 Task: Enable protected branches to prevent force pushes.
Action: Mouse moved to (522, 185)
Screenshot: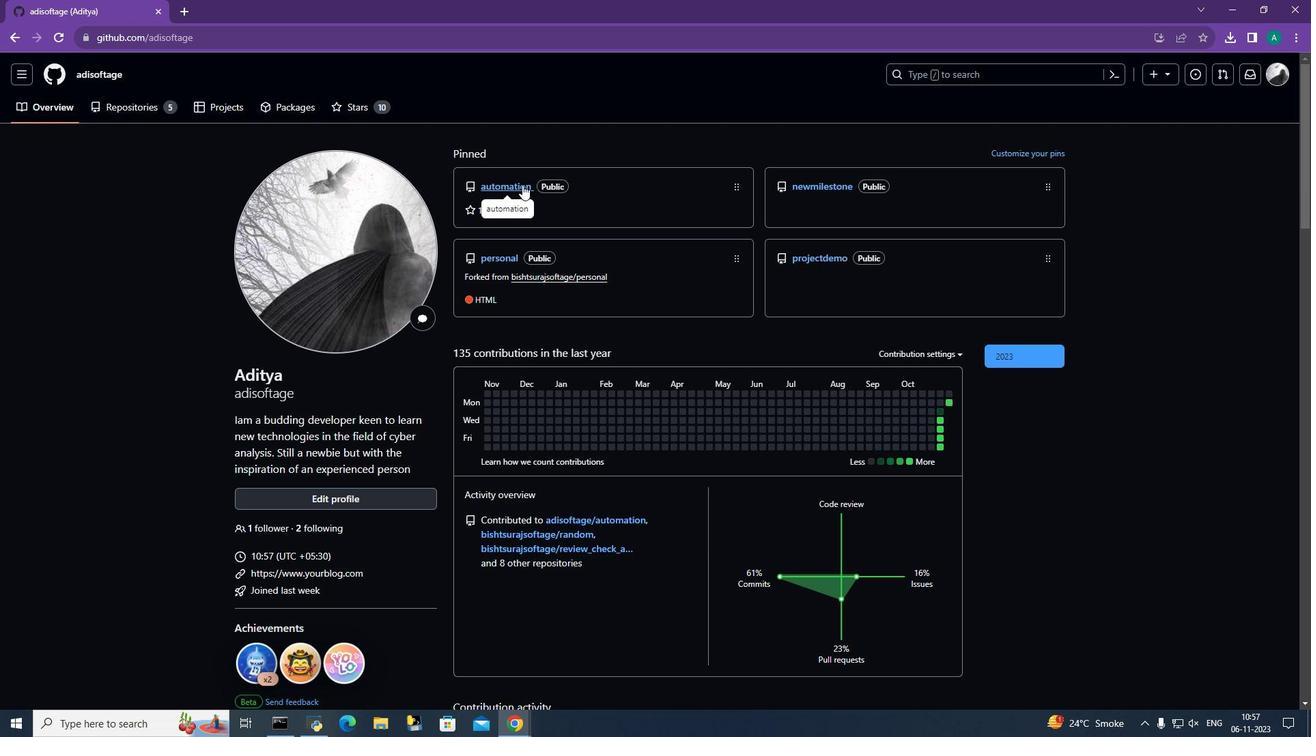 
Action: Mouse pressed left at (522, 185)
Screenshot: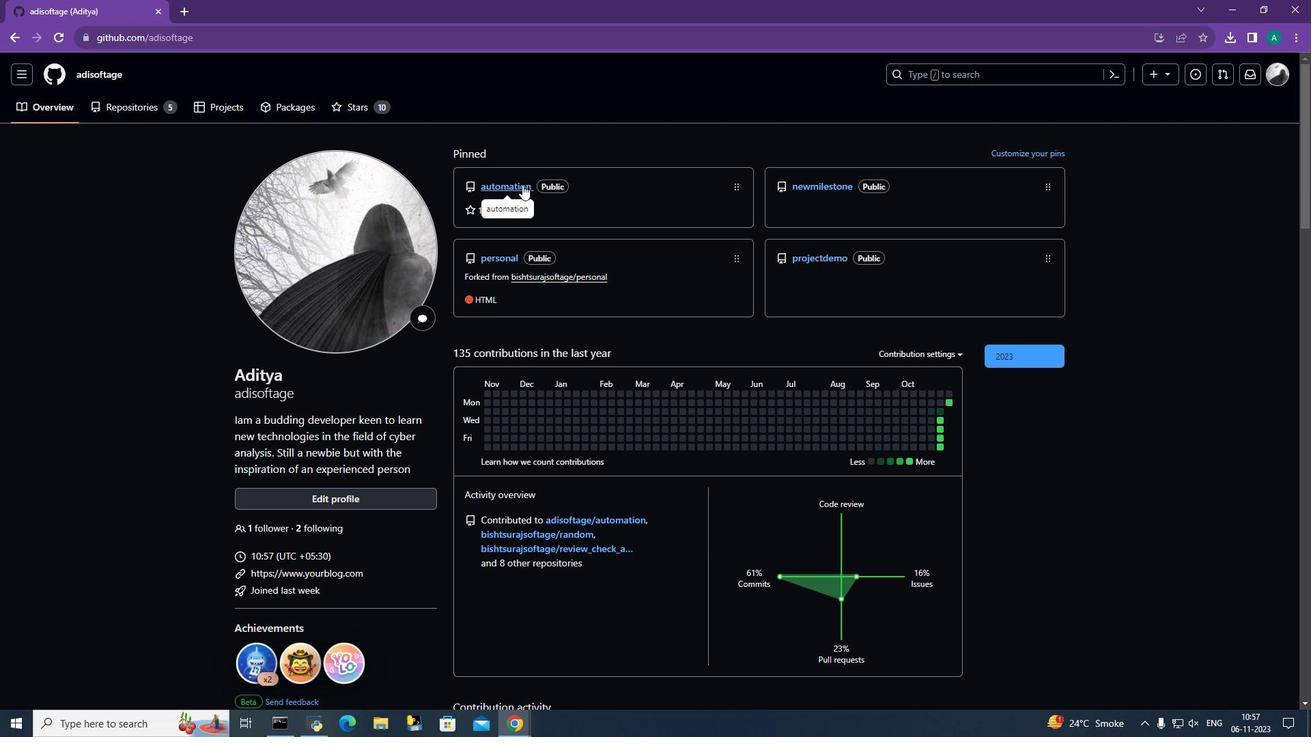 
Action: Mouse moved to (653, 116)
Screenshot: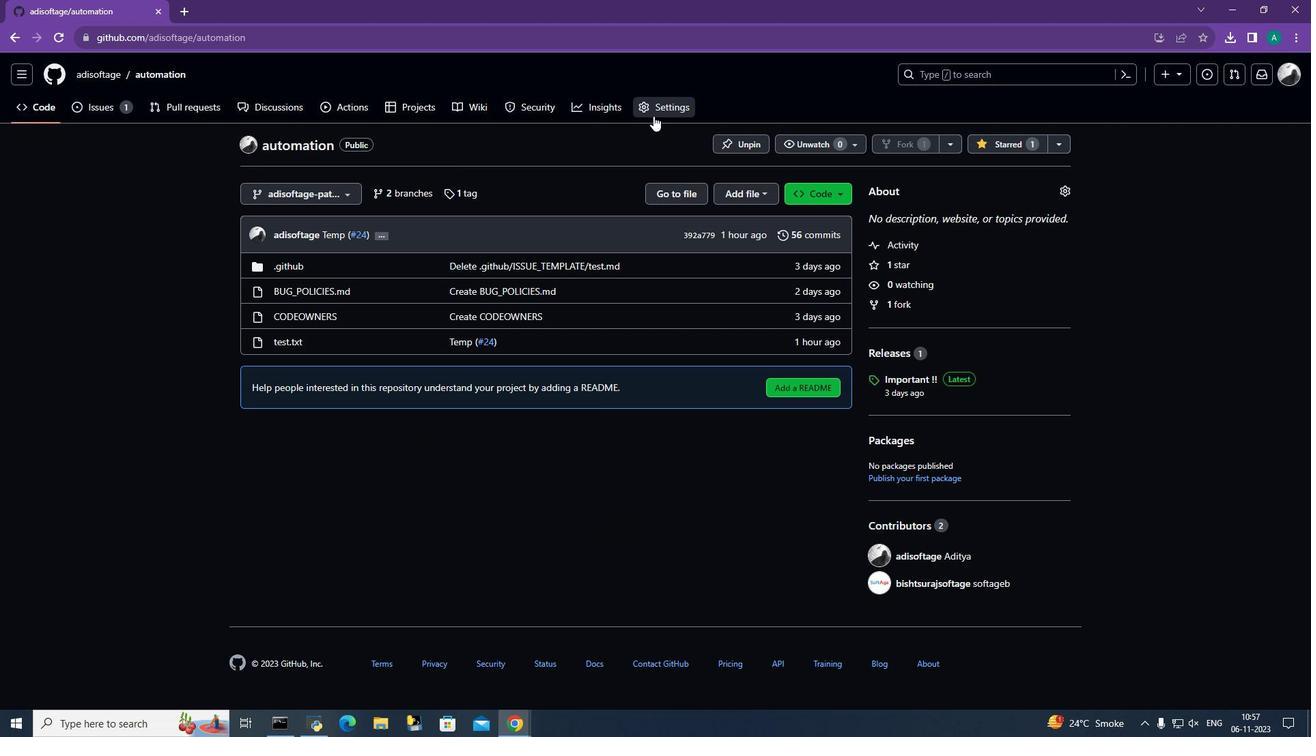 
Action: Mouse pressed left at (653, 116)
Screenshot: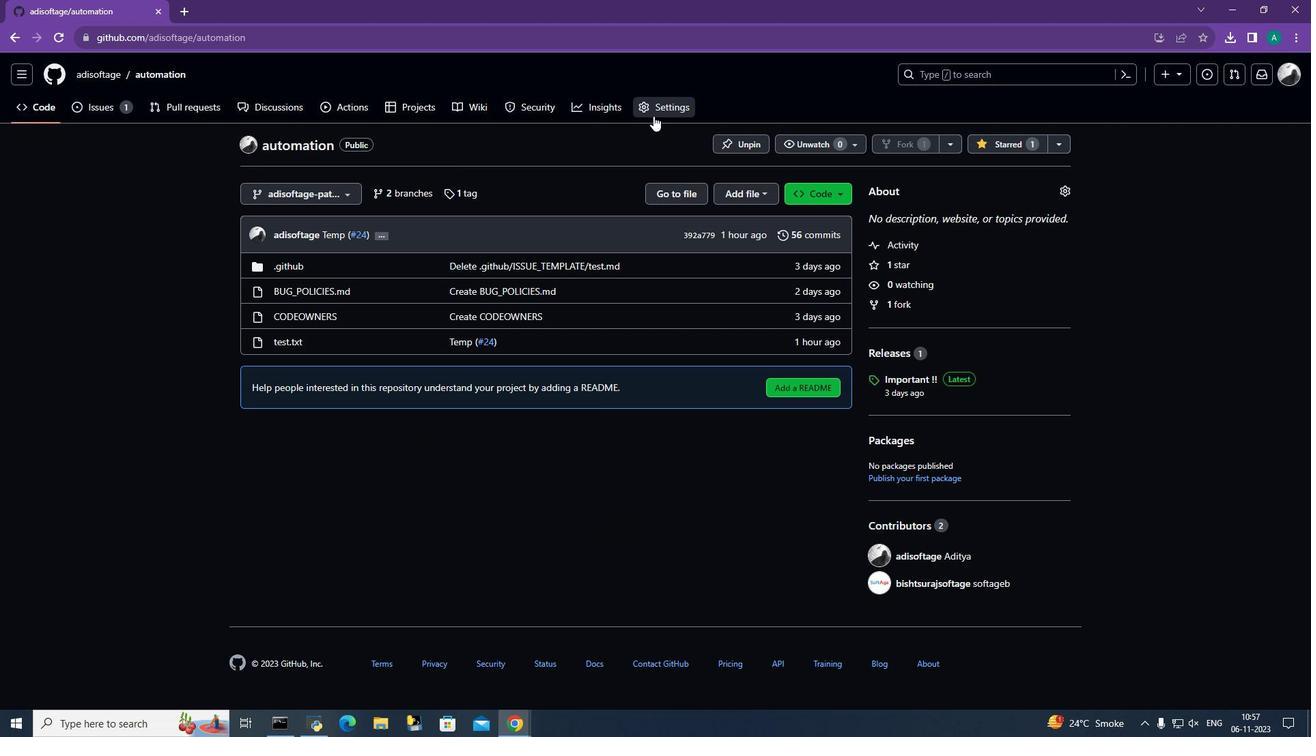 
Action: Mouse moved to (344, 277)
Screenshot: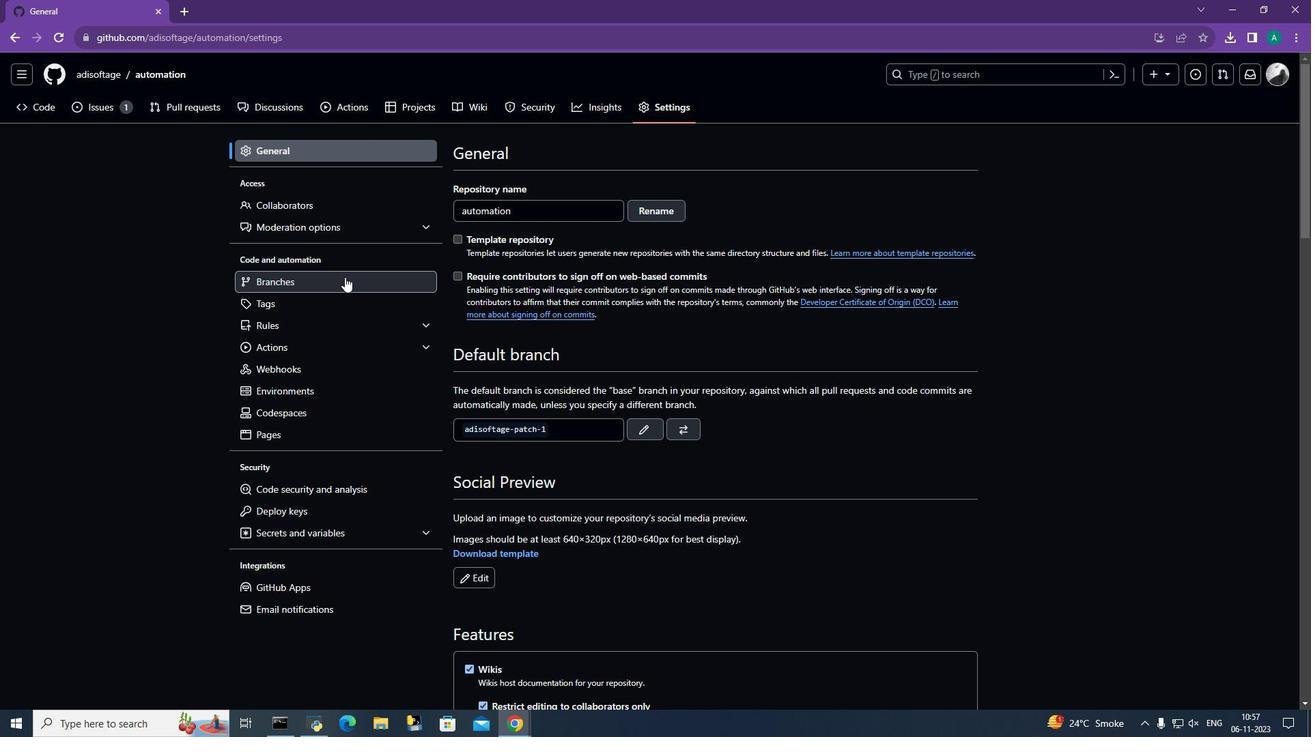 
Action: Mouse pressed left at (344, 277)
Screenshot: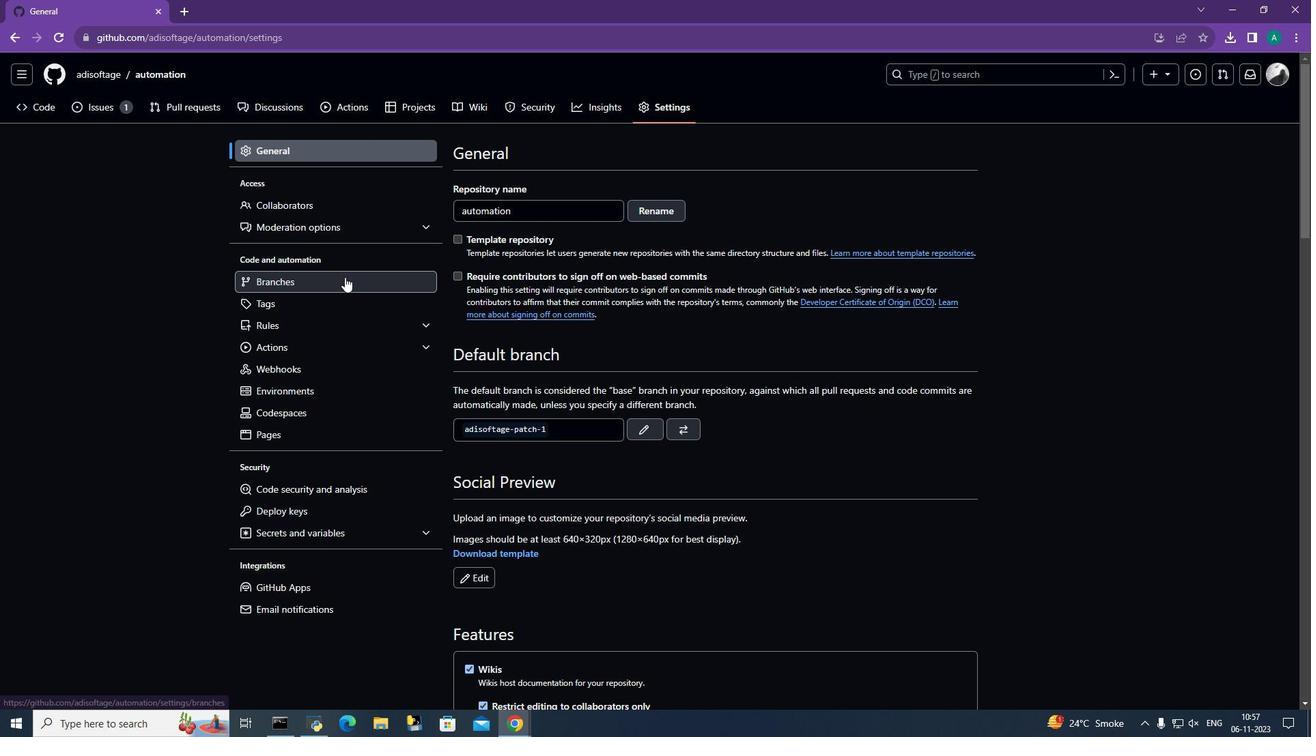 
Action: Mouse moved to (911, 202)
Screenshot: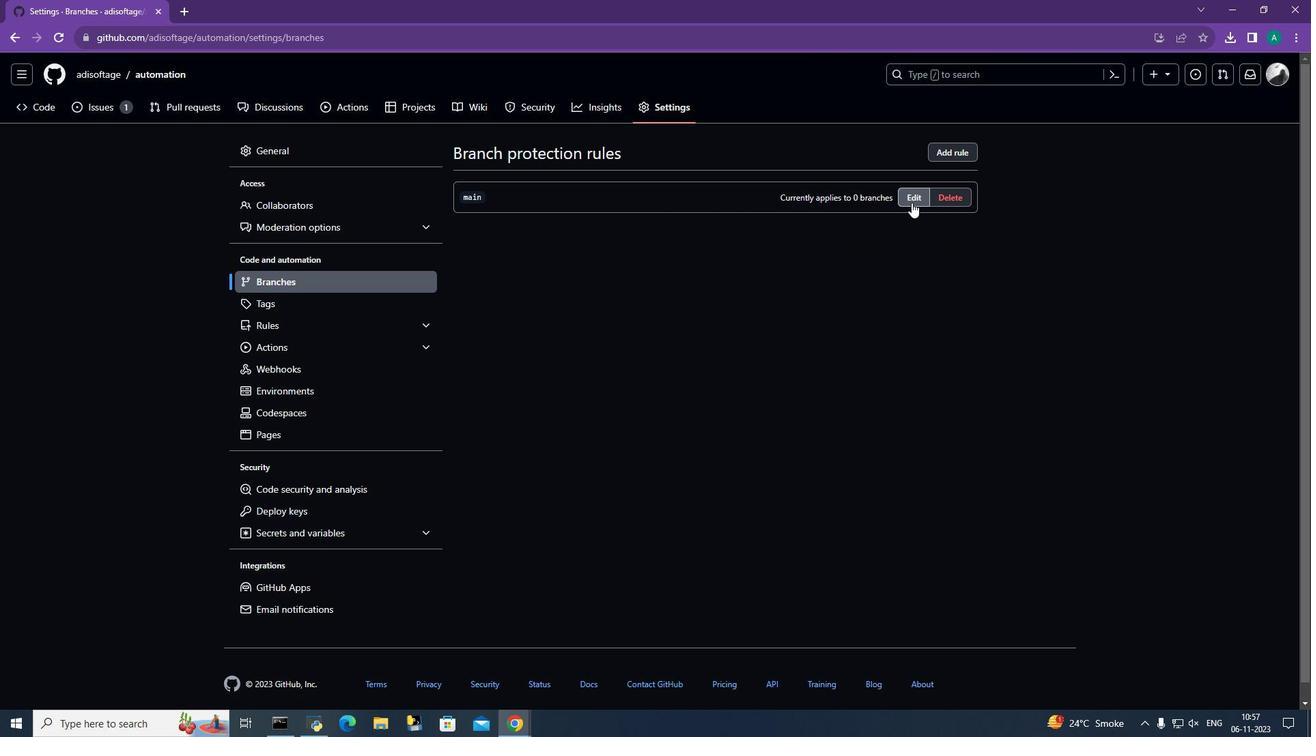 
Action: Mouse pressed left at (911, 202)
Screenshot: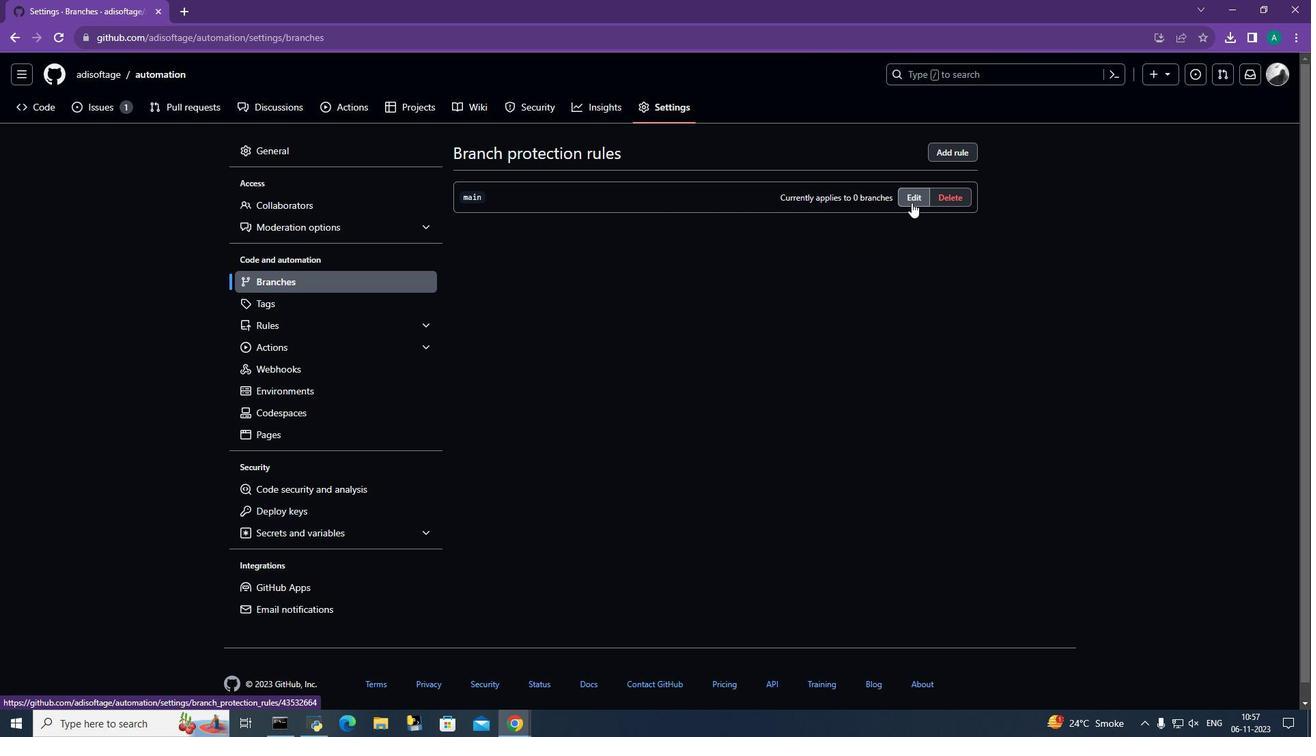 
Action: Mouse moved to (478, 378)
Screenshot: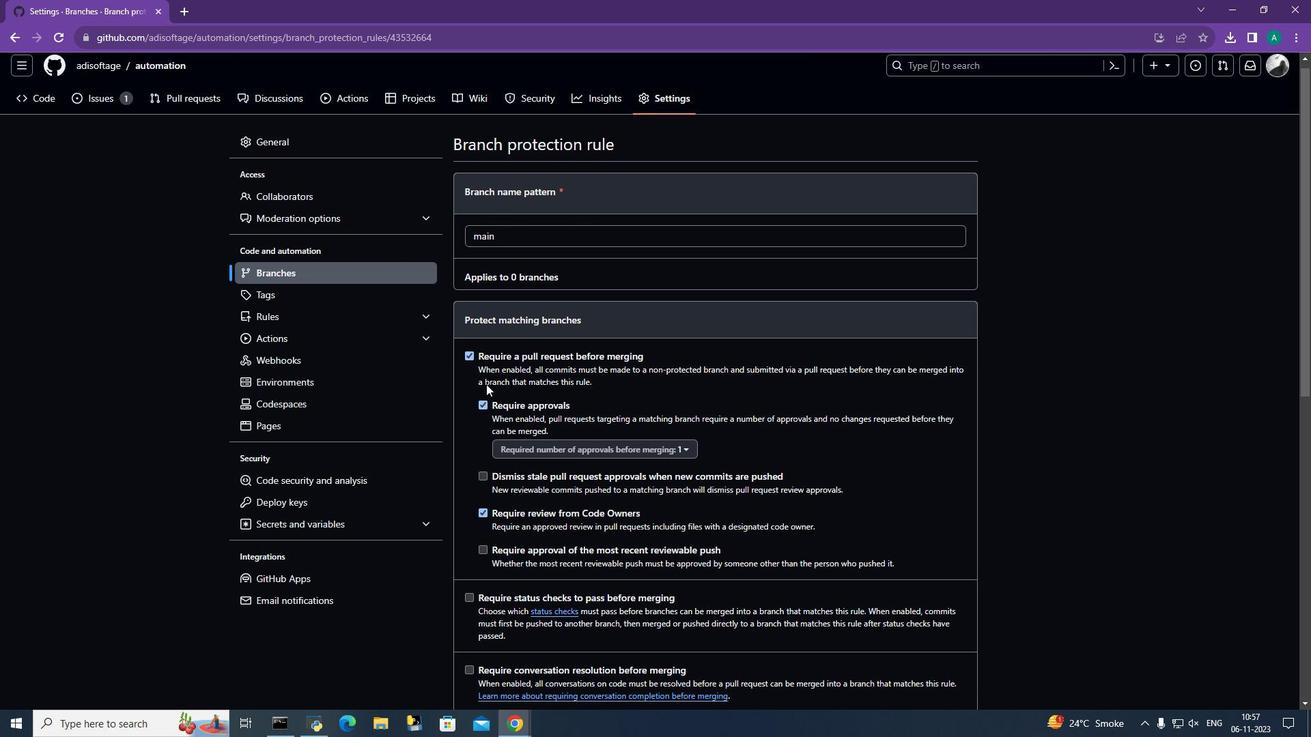 
Action: Mouse scrolled (478, 377) with delta (0, 0)
Screenshot: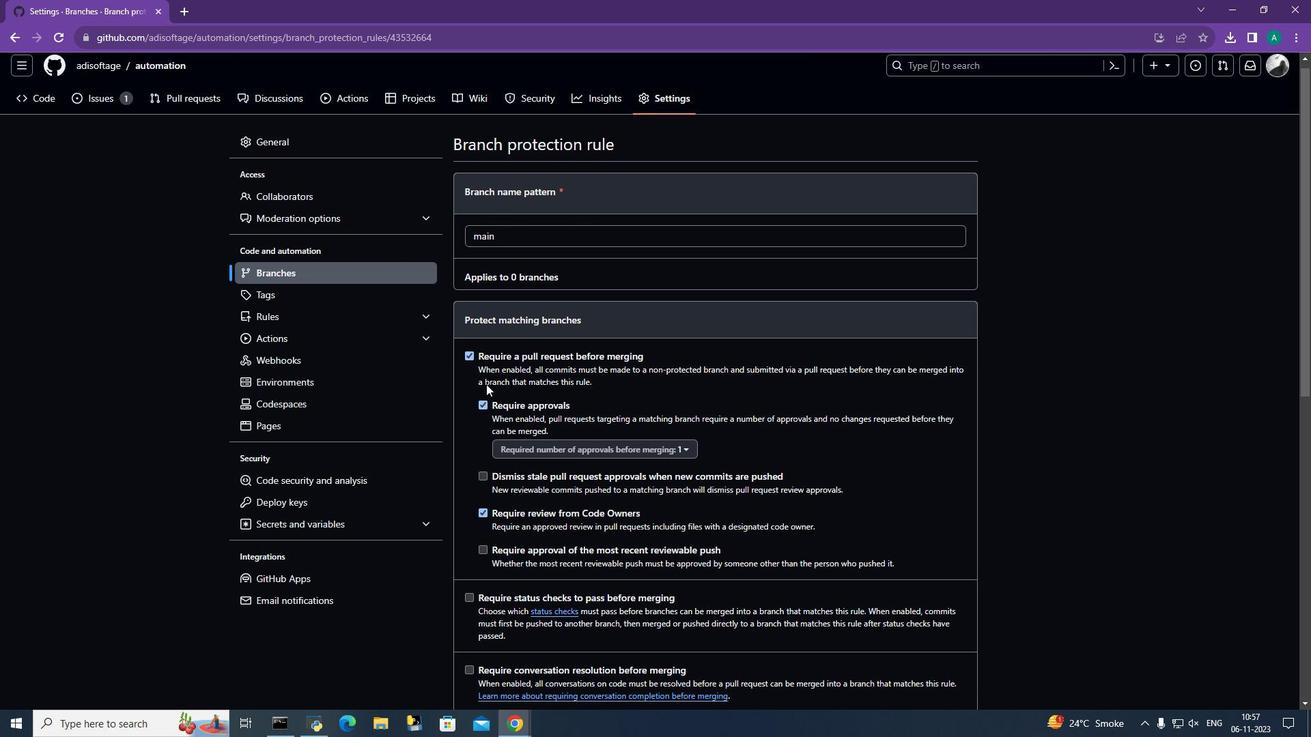 
Action: Mouse moved to (486, 384)
Screenshot: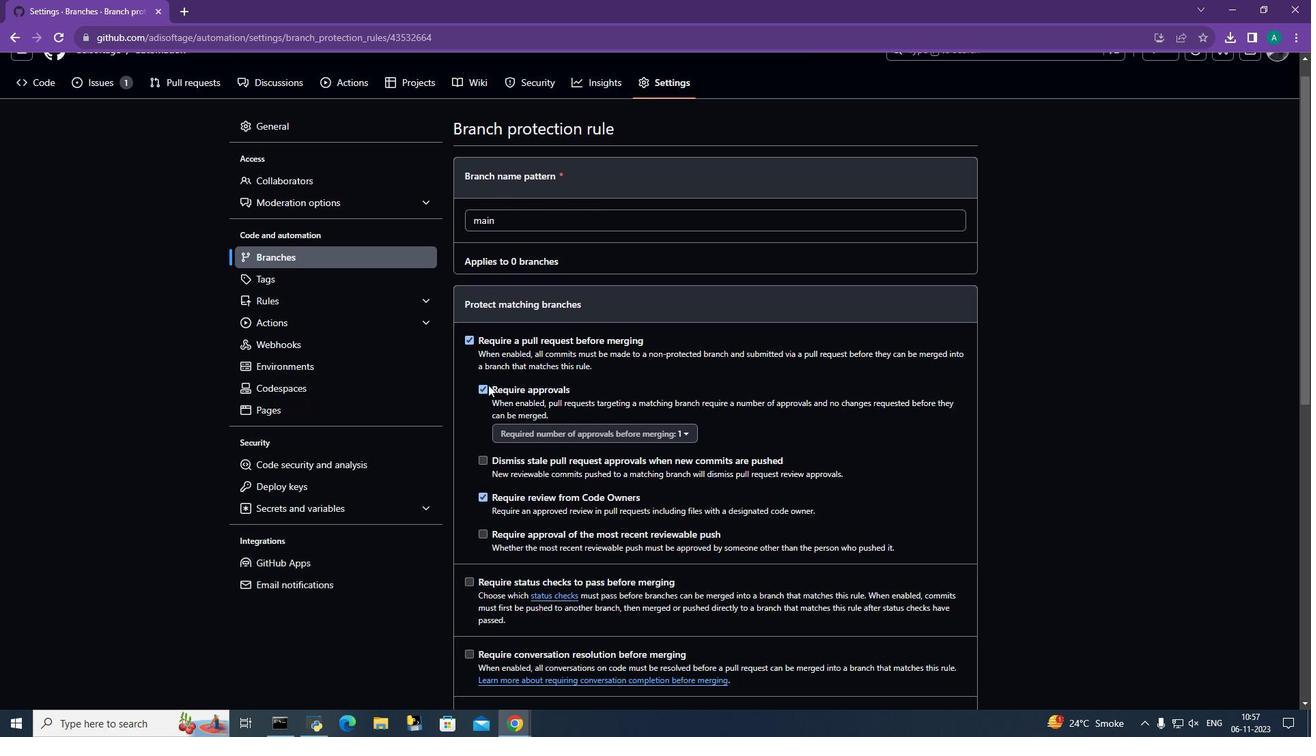
Action: Mouse scrolled (486, 383) with delta (0, 0)
Screenshot: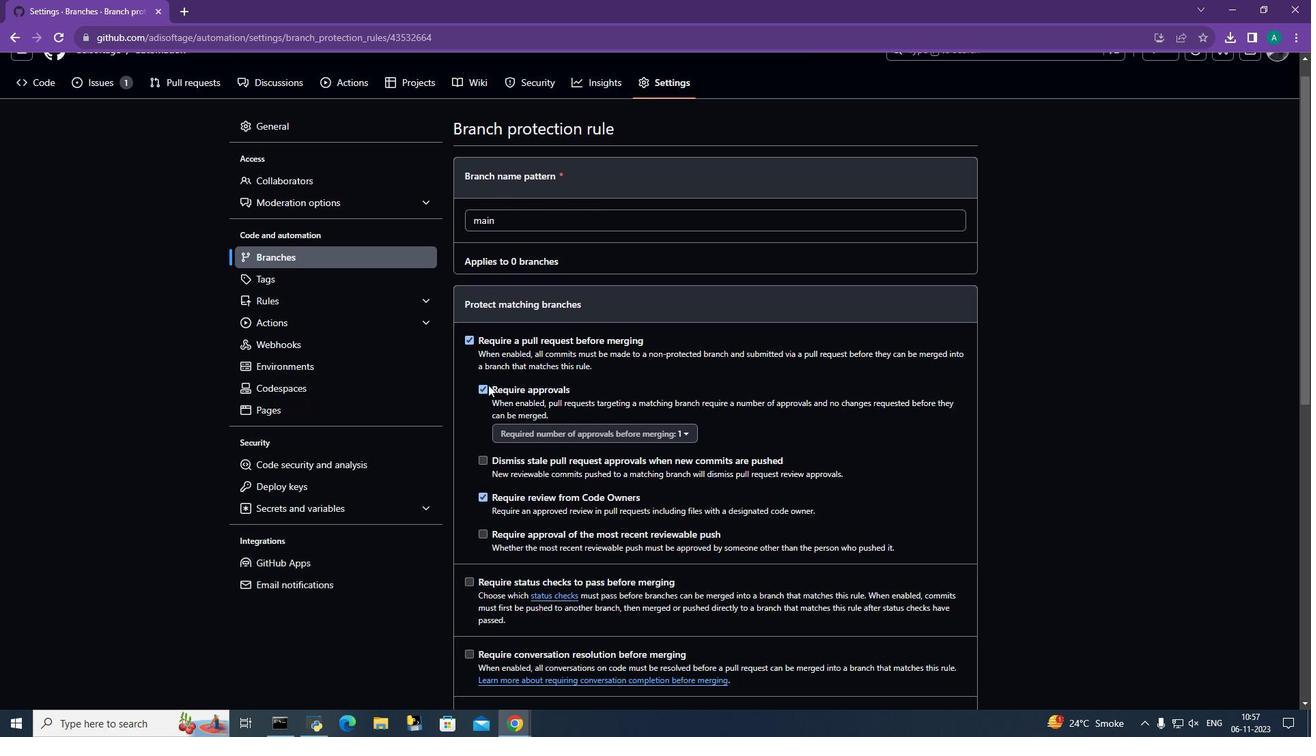 
Action: Mouse moved to (484, 411)
Screenshot: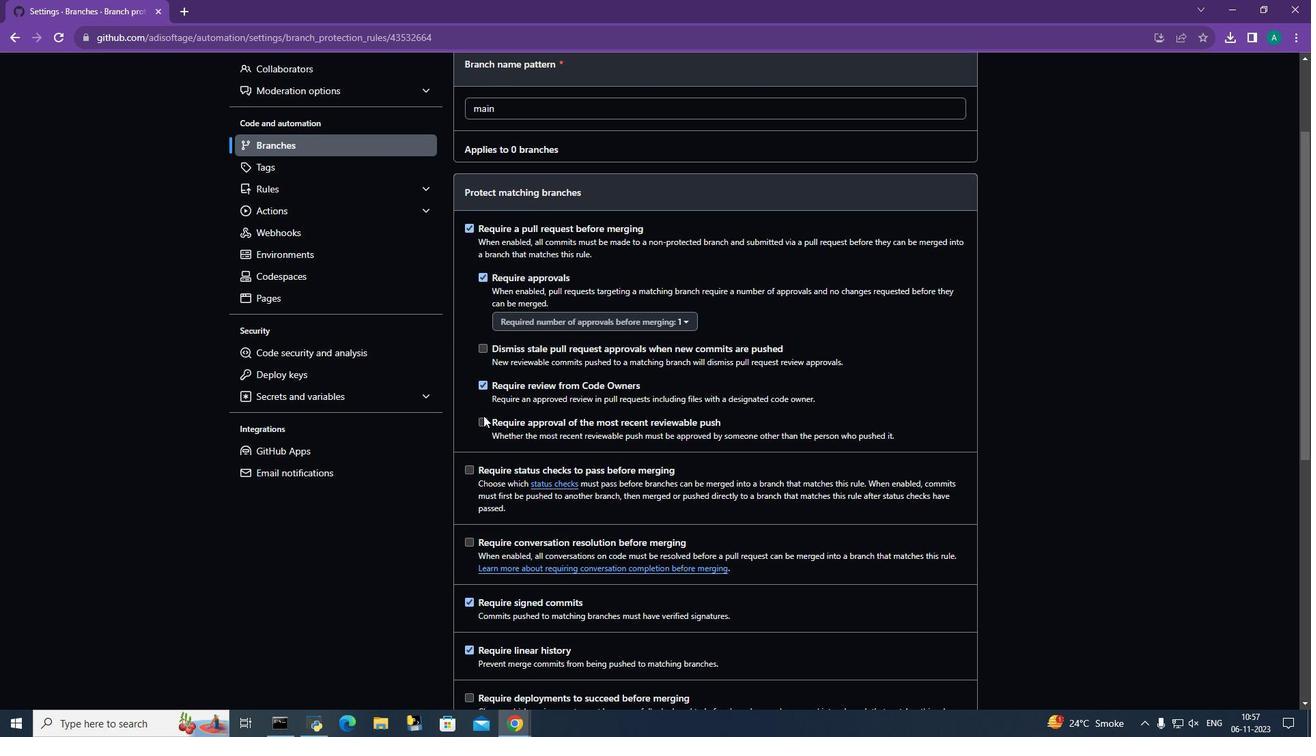 
Action: Mouse scrolled (484, 410) with delta (0, 0)
Screenshot: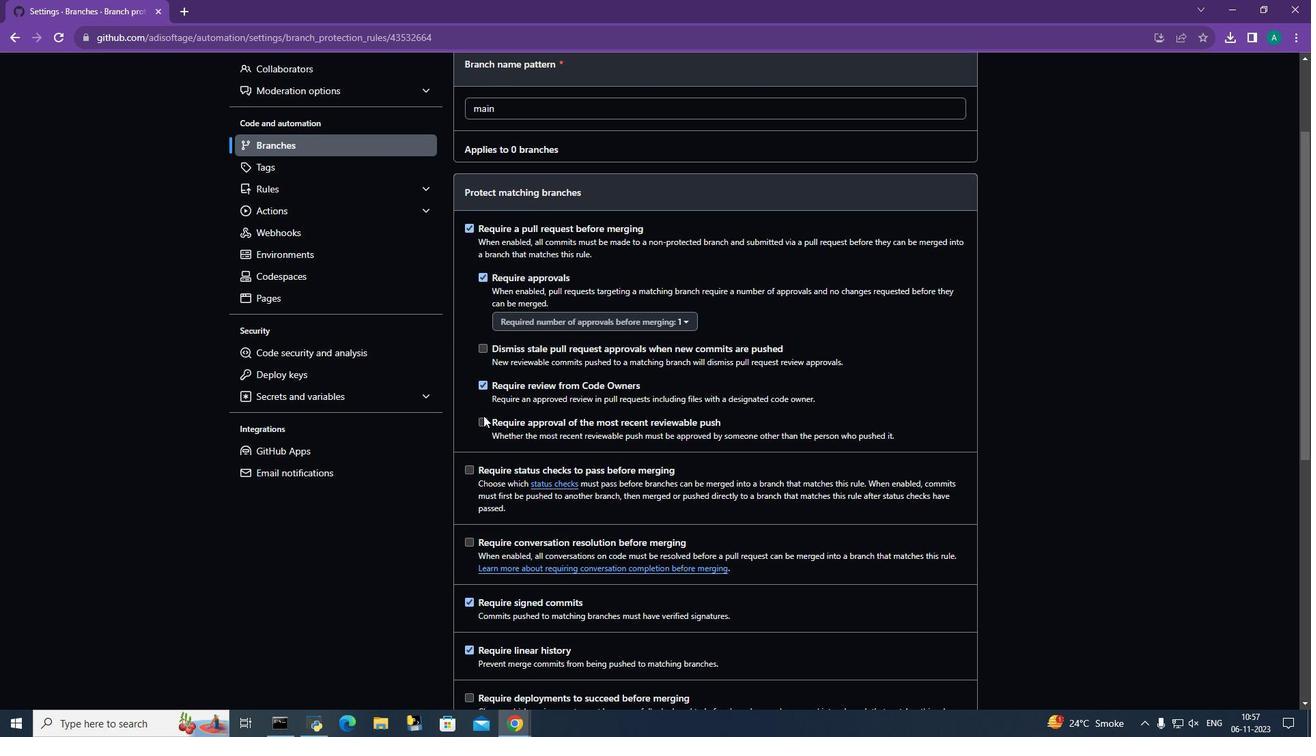 
Action: Mouse moved to (469, 575)
Screenshot: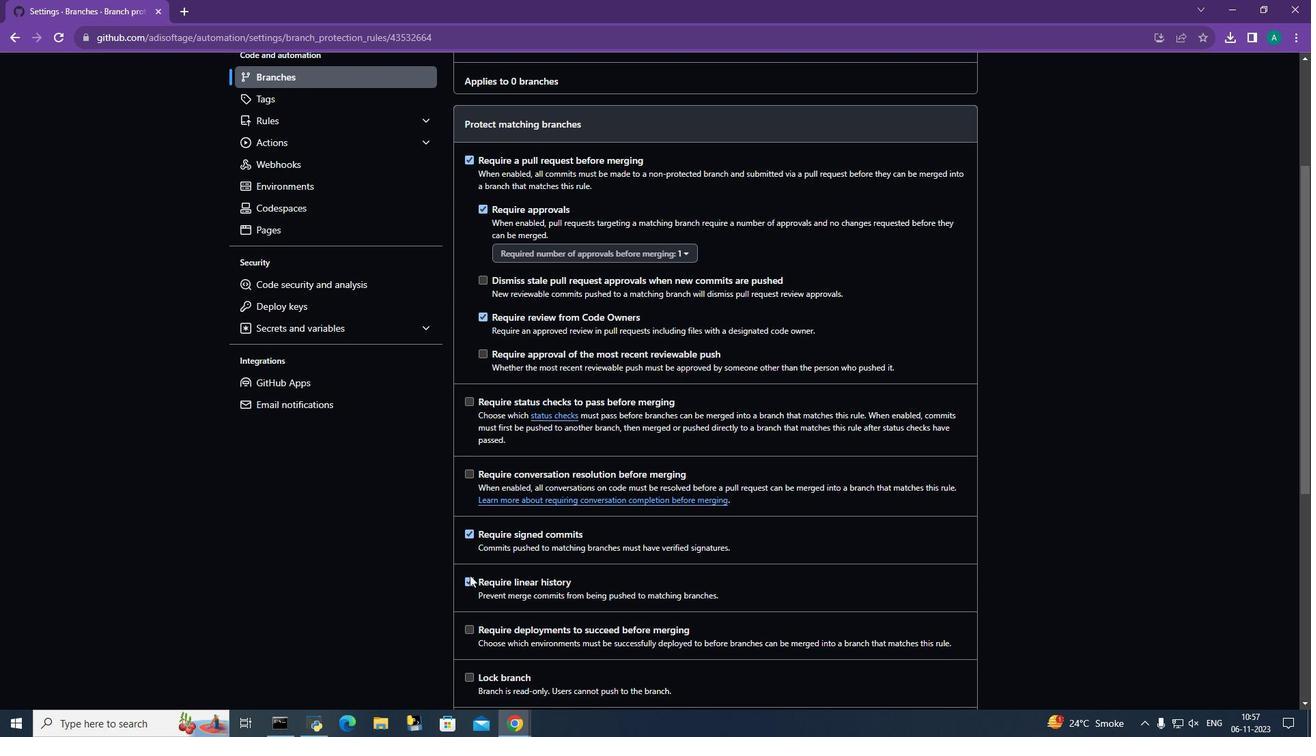 
Action: Mouse pressed left at (469, 575)
Screenshot: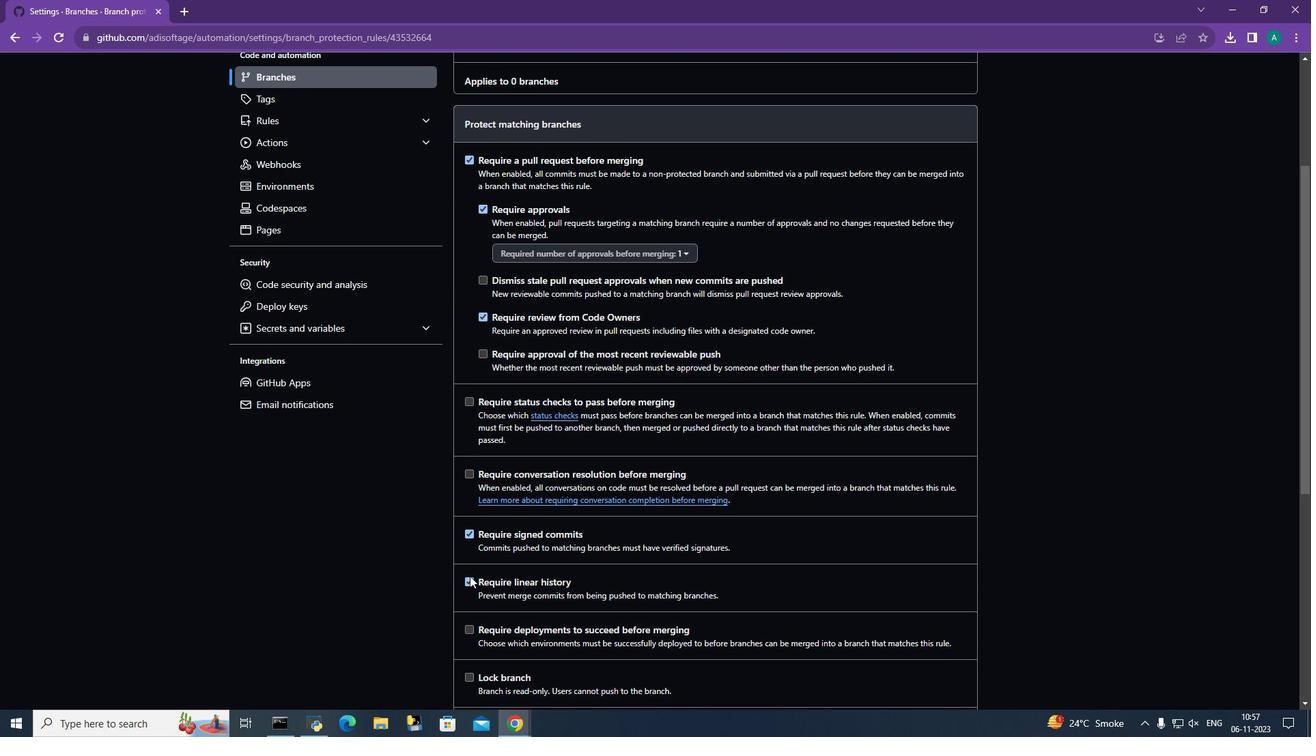 
Action: Mouse moved to (469, 581)
Screenshot: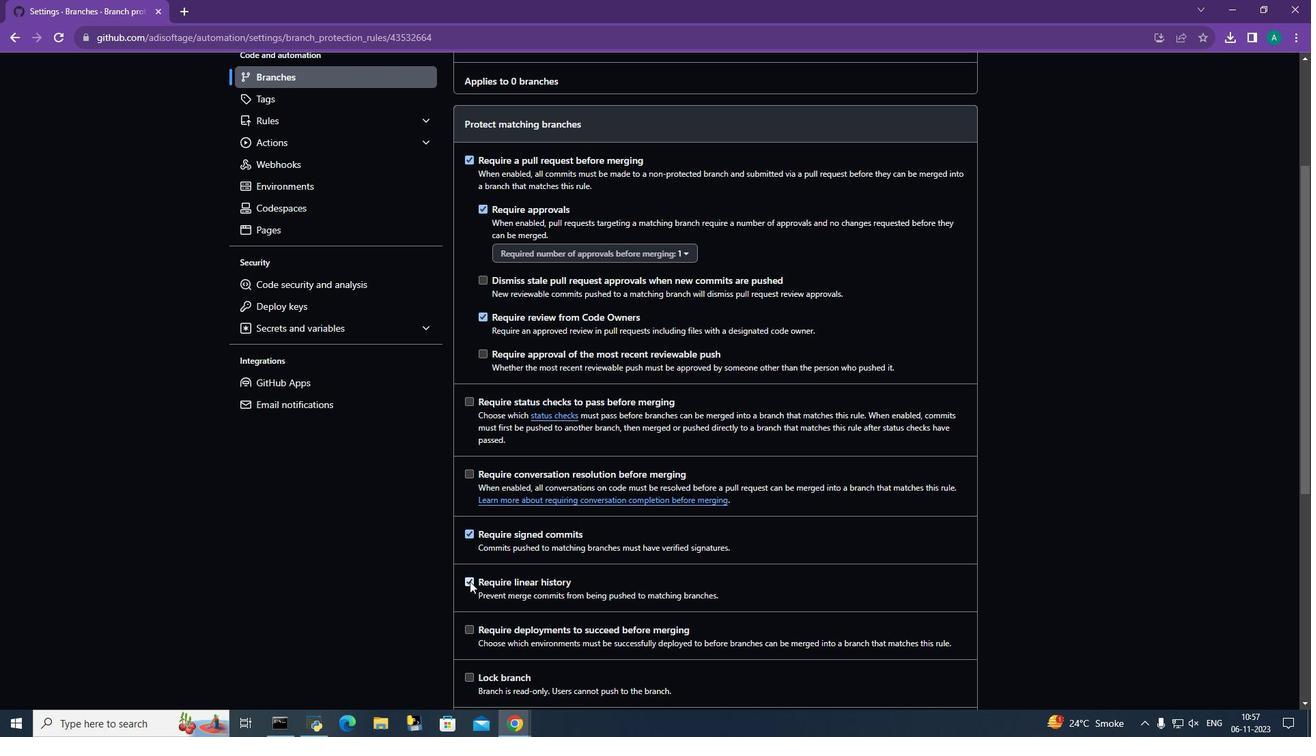 
Action: Mouse pressed left at (469, 581)
Screenshot: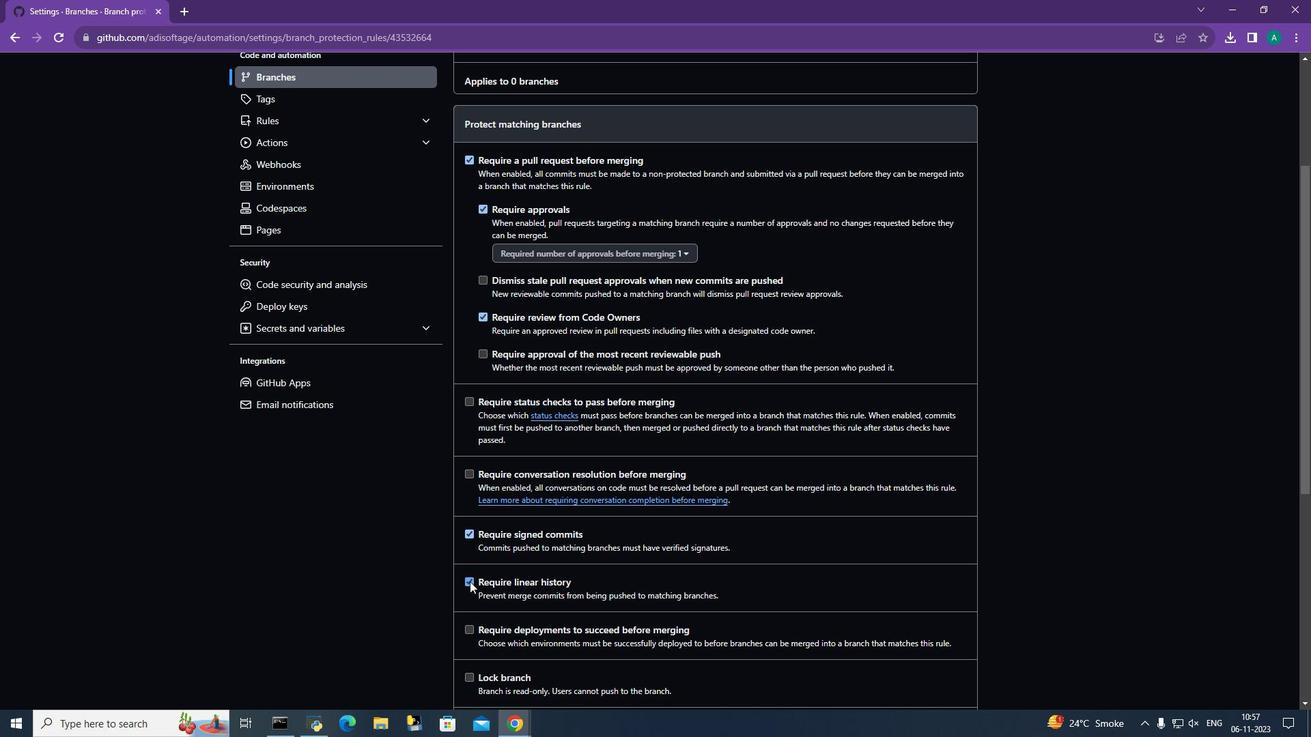 
Action: Mouse pressed left at (469, 581)
Screenshot: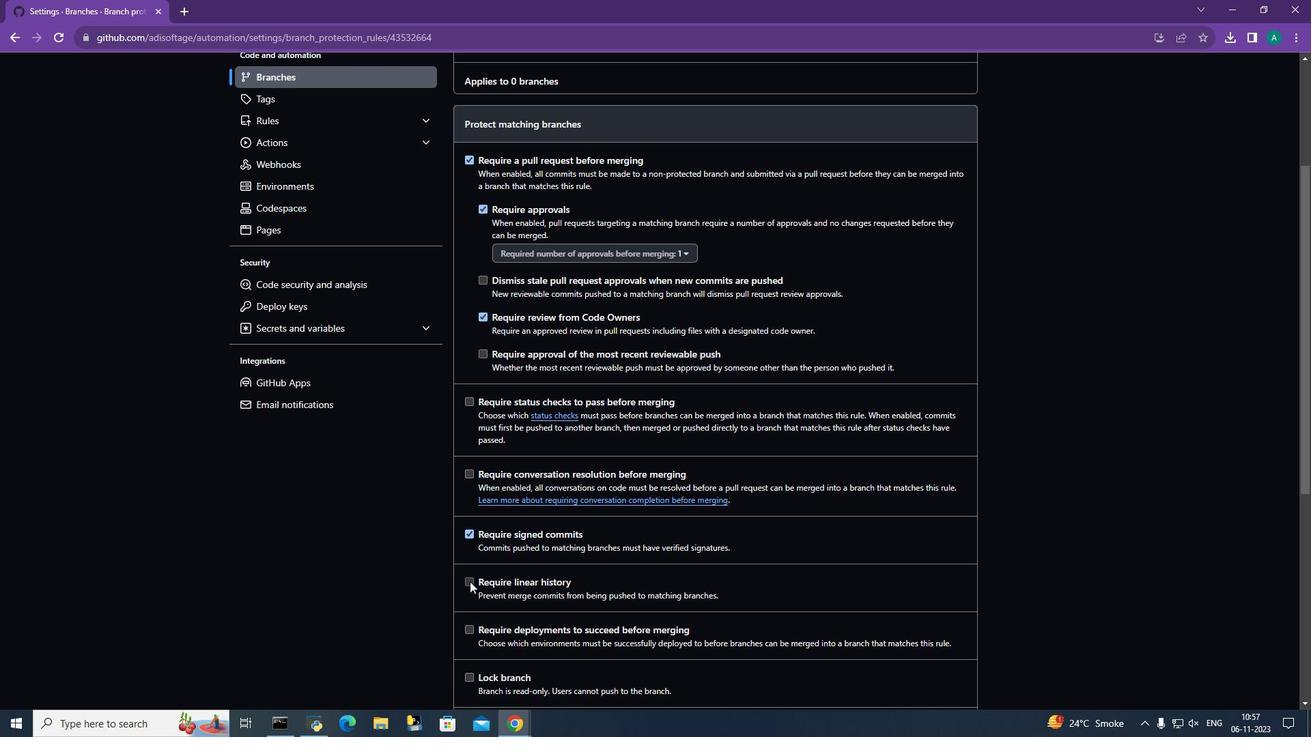 
Action: Mouse moved to (488, 581)
Screenshot: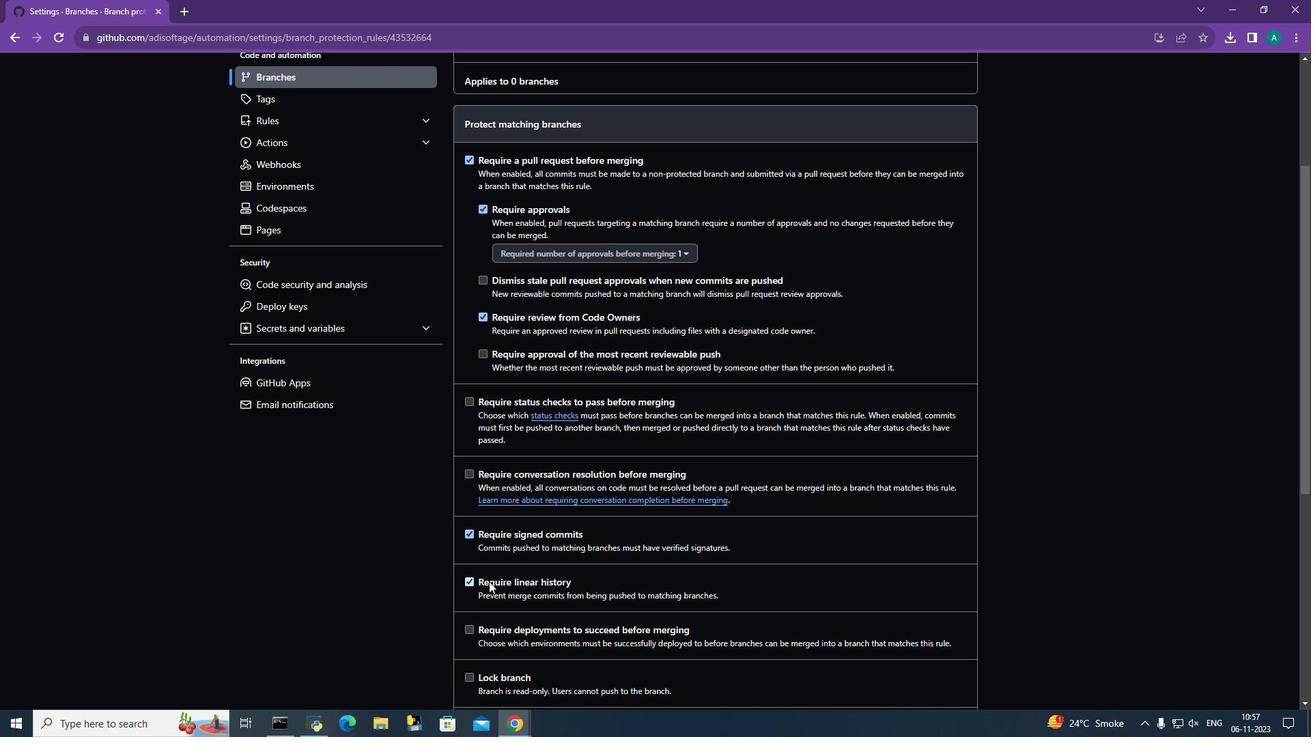 
Action: Mouse scrolled (488, 581) with delta (0, 0)
Screenshot: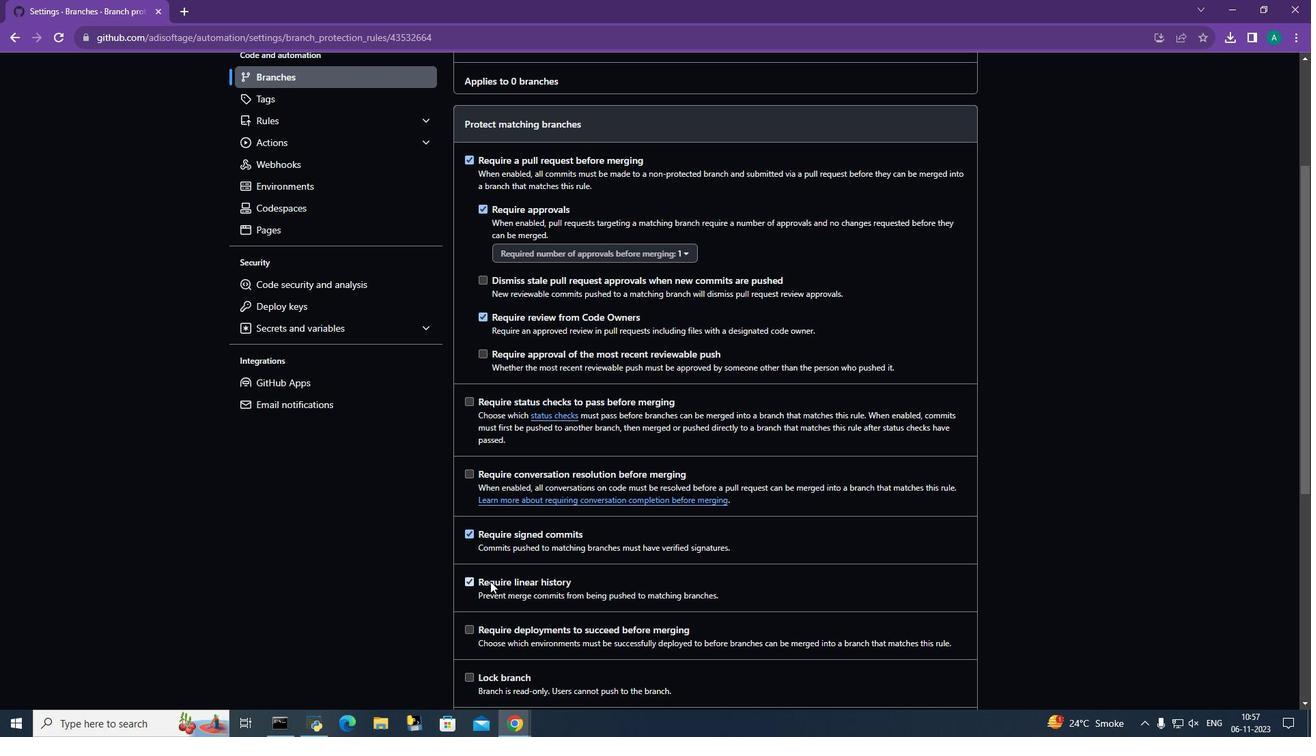 
Action: Mouse moved to (491, 581)
Screenshot: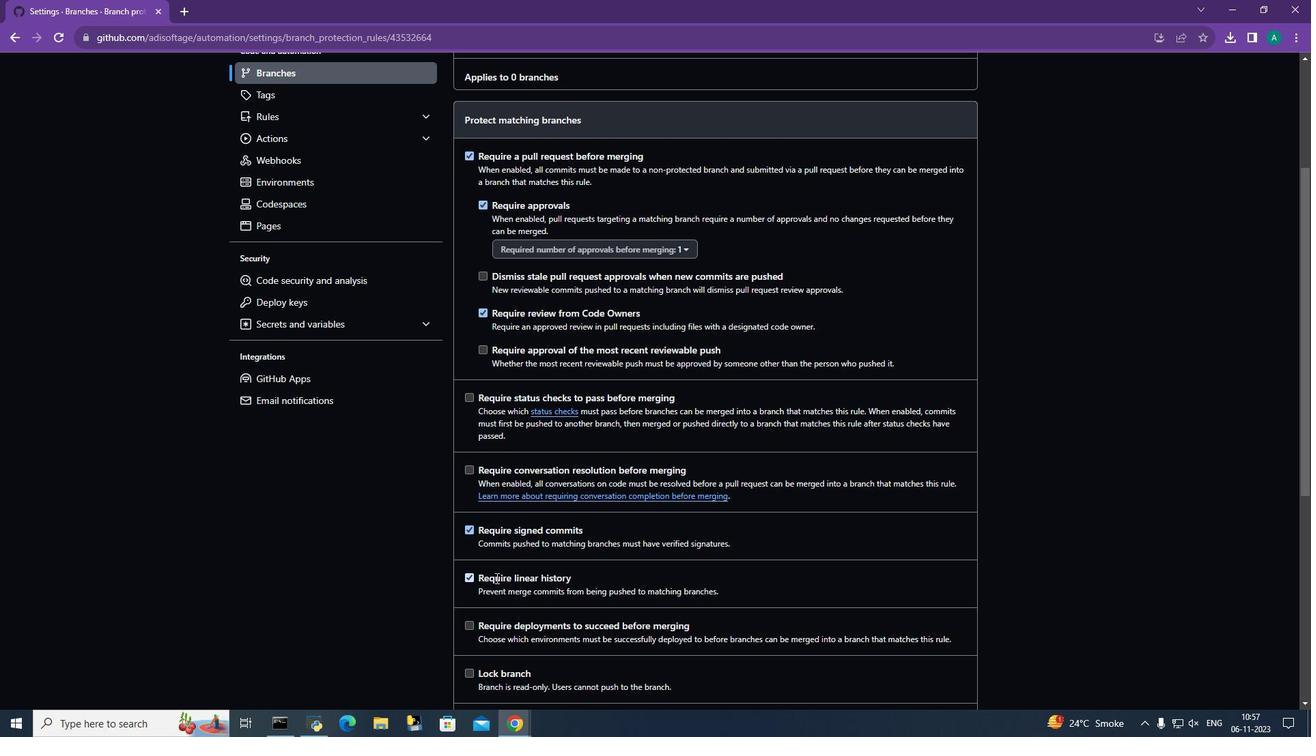 
Action: Mouse scrolled (491, 580) with delta (0, 0)
Screenshot: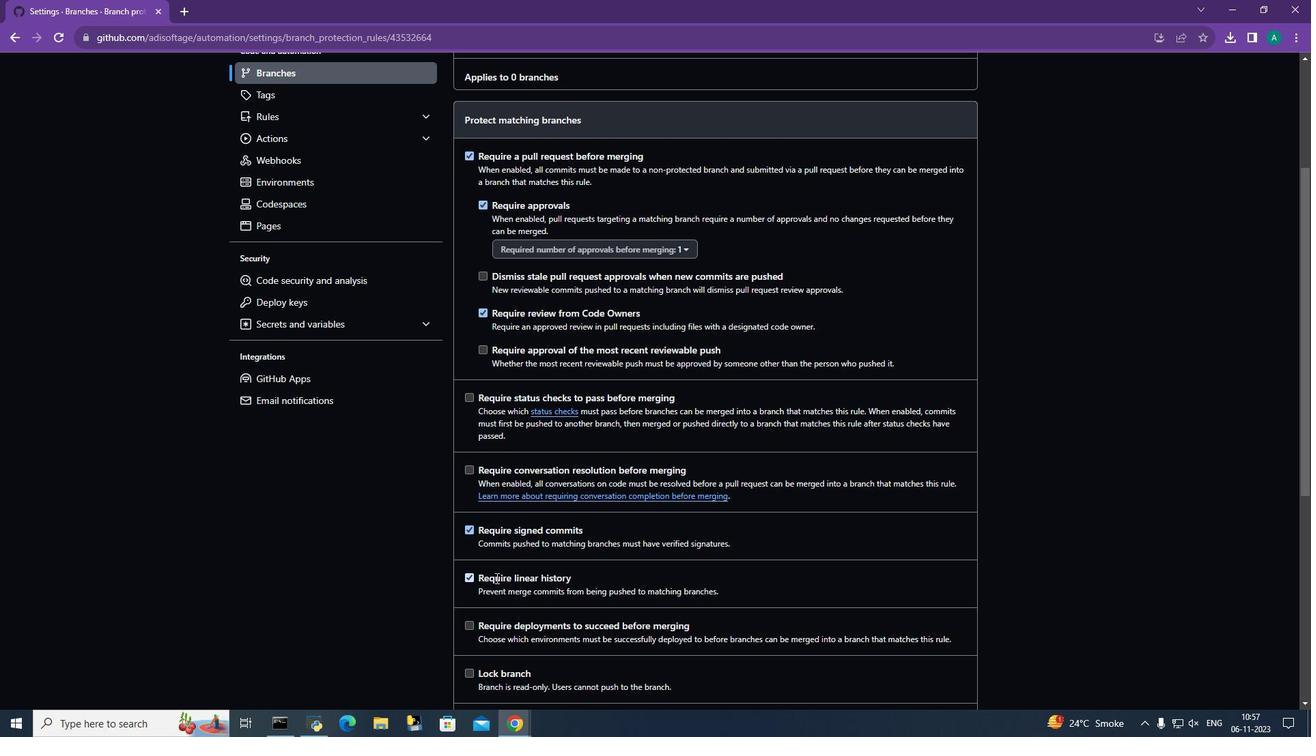 
Action: Mouse moved to (495, 578)
Screenshot: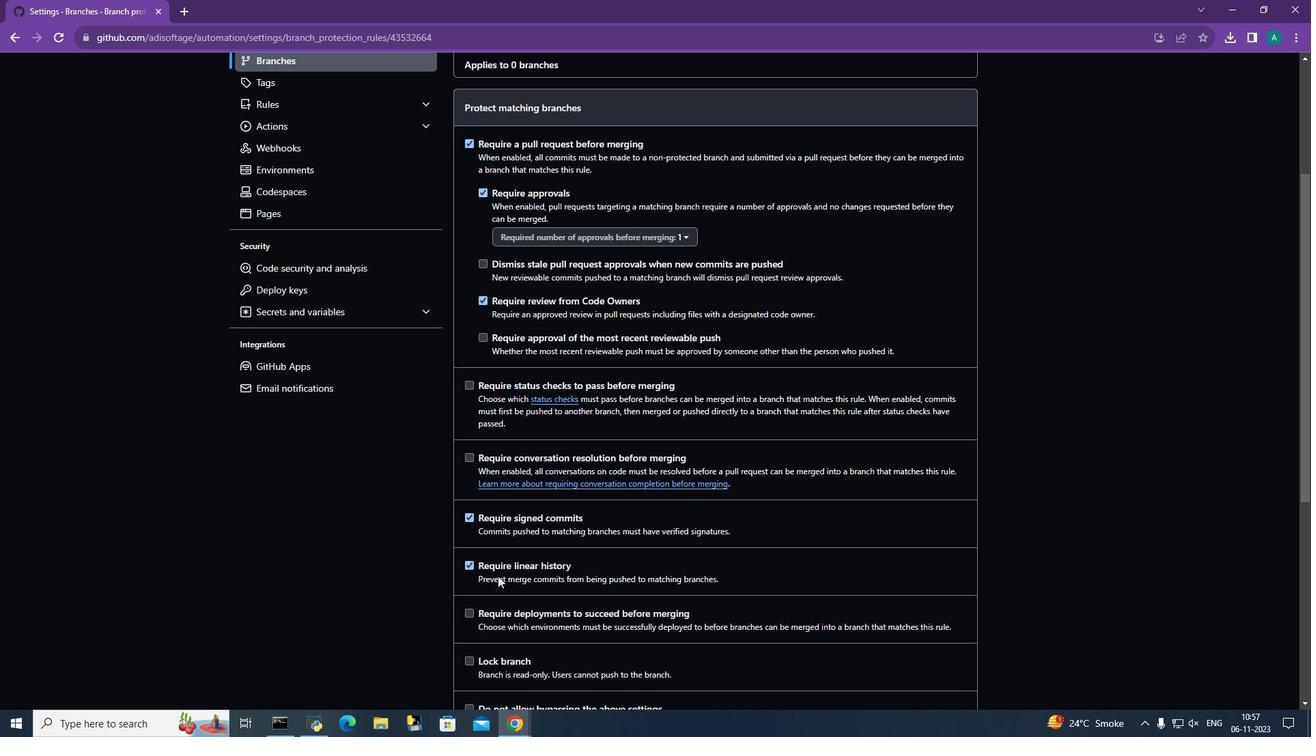 
Action: Mouse scrolled (495, 577) with delta (0, 0)
Screenshot: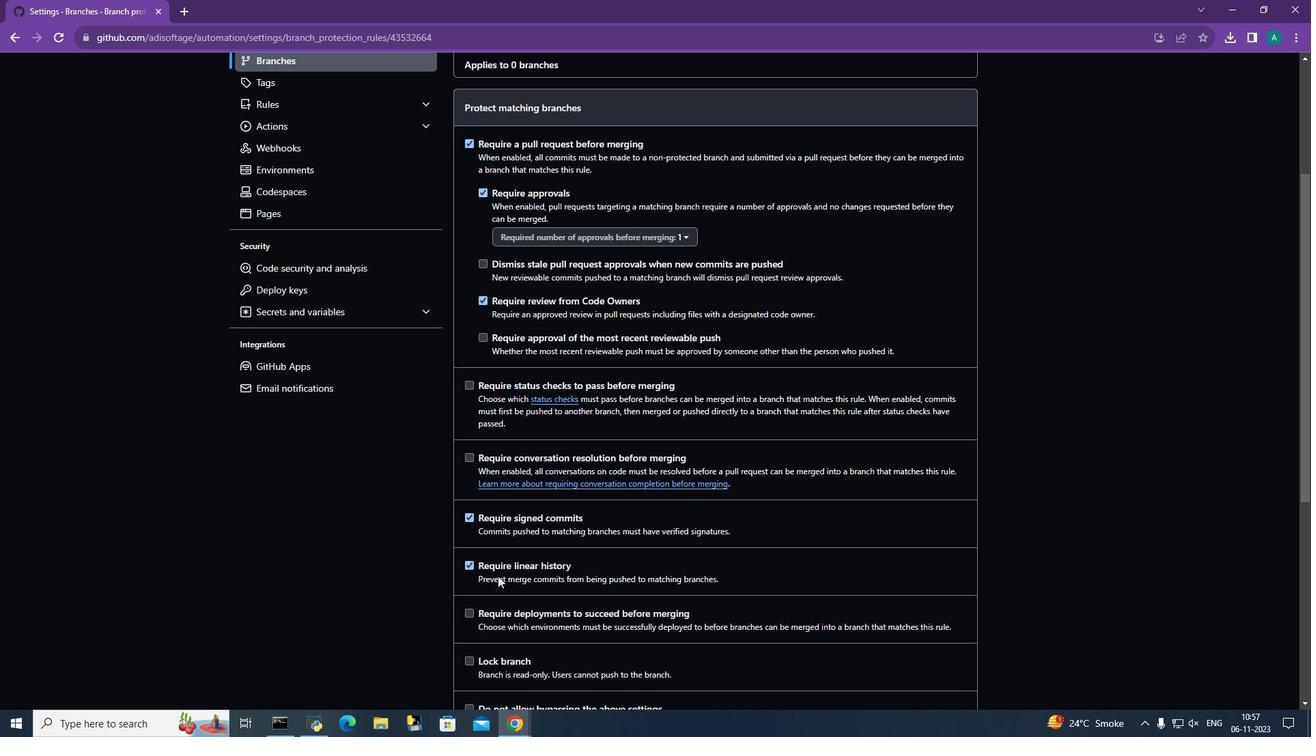 
Action: Mouse moved to (497, 576)
Screenshot: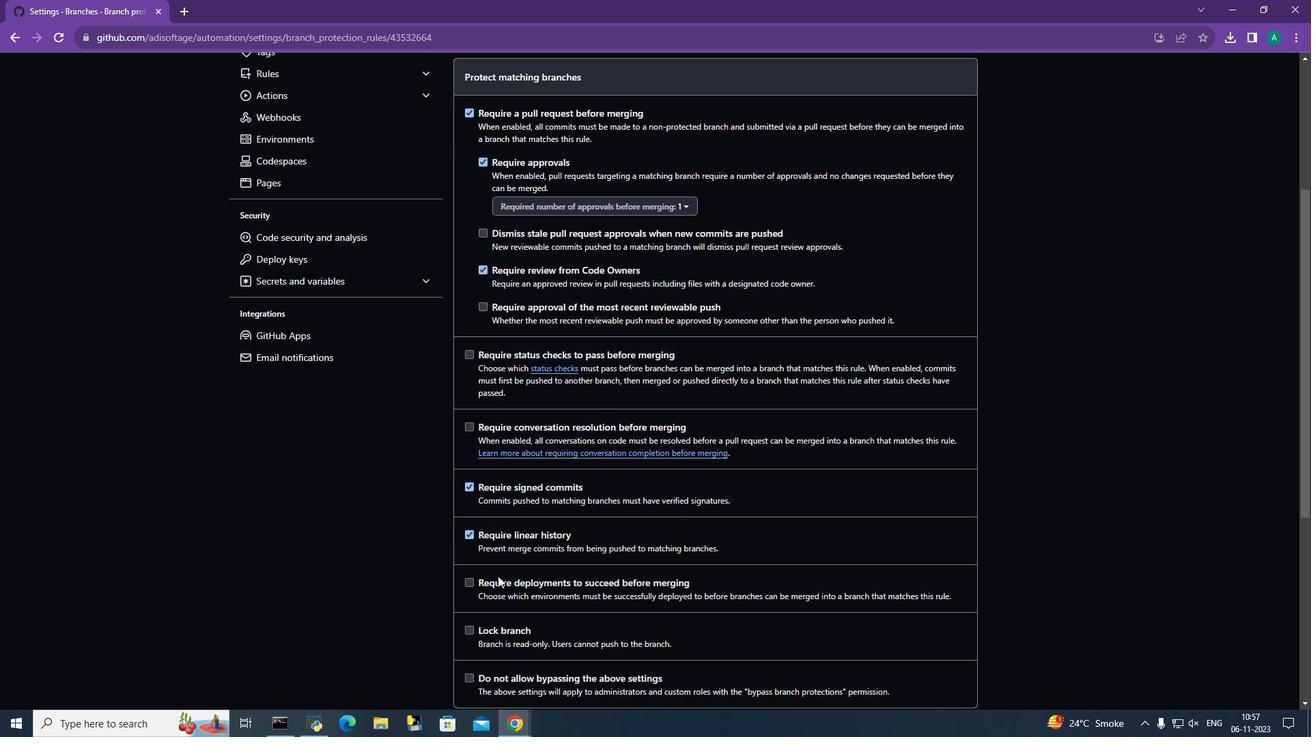 
Action: Mouse scrolled (497, 575) with delta (0, 0)
Screenshot: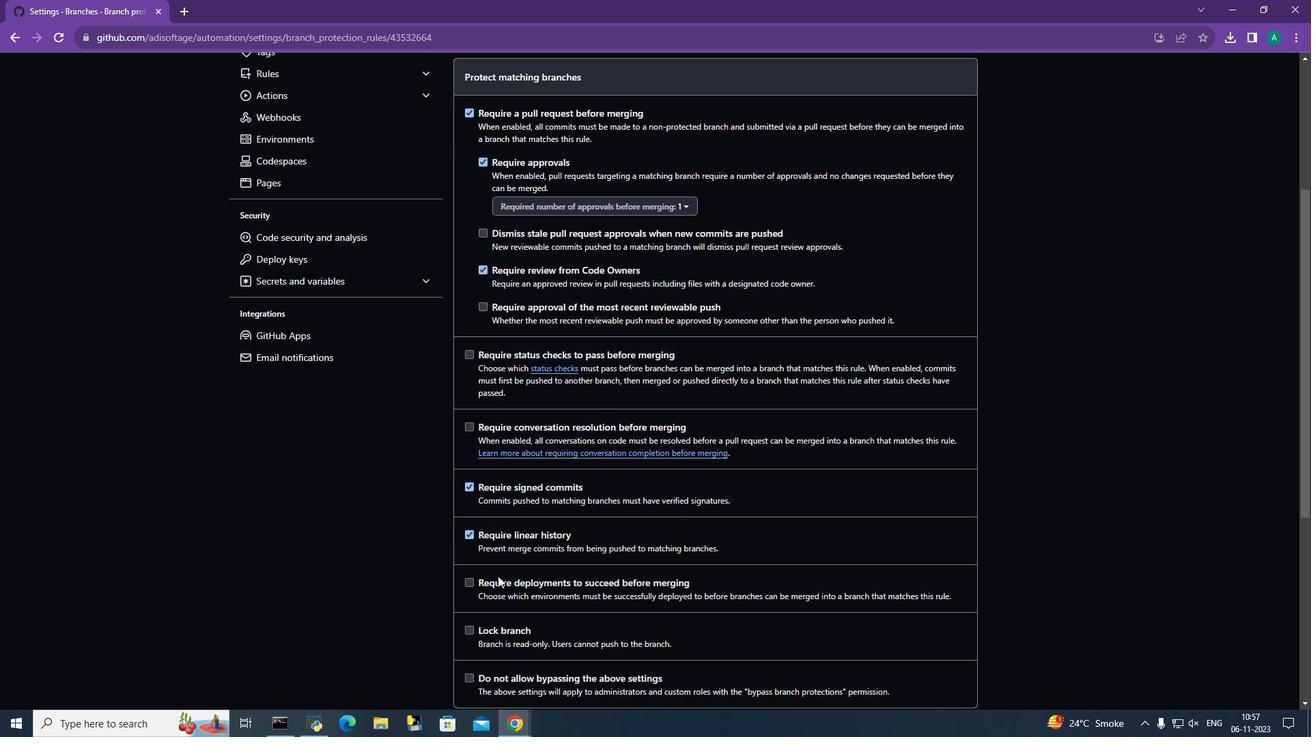 
Action: Mouse moved to (491, 531)
Screenshot: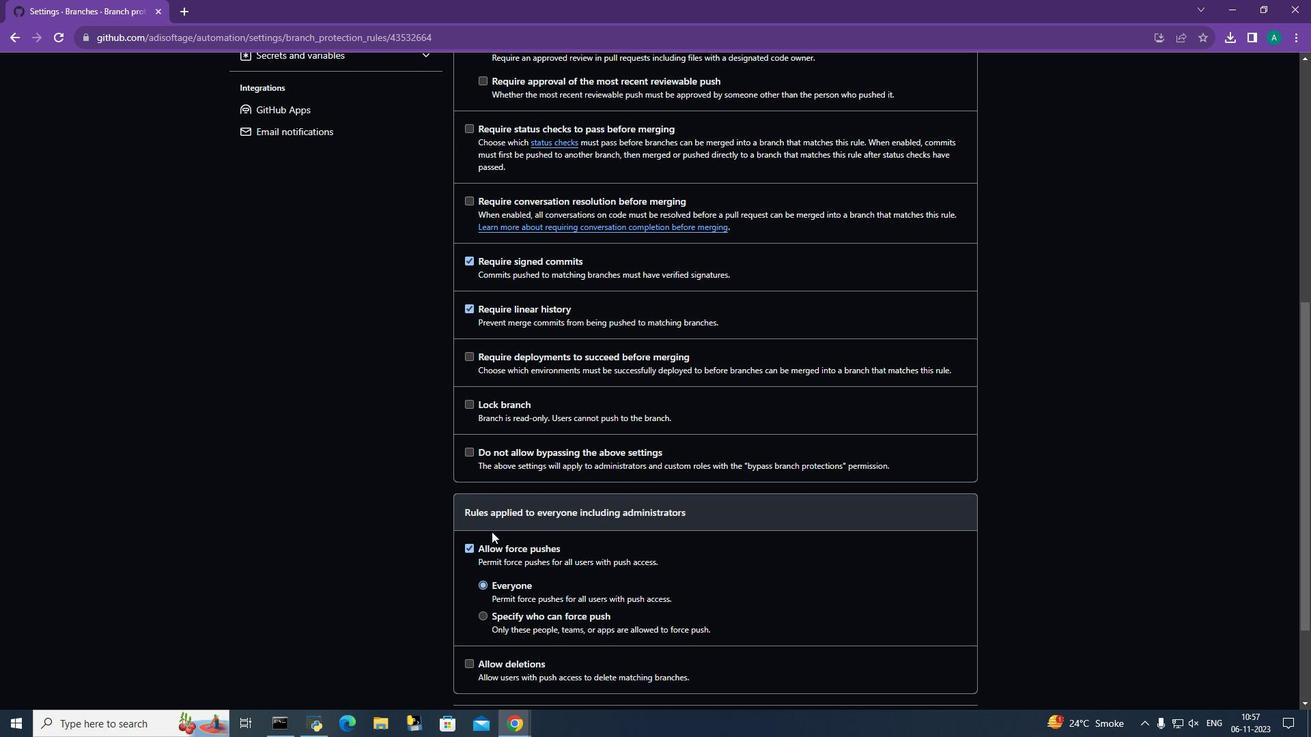 
Action: Mouse scrolled (491, 531) with delta (0, 0)
Screenshot: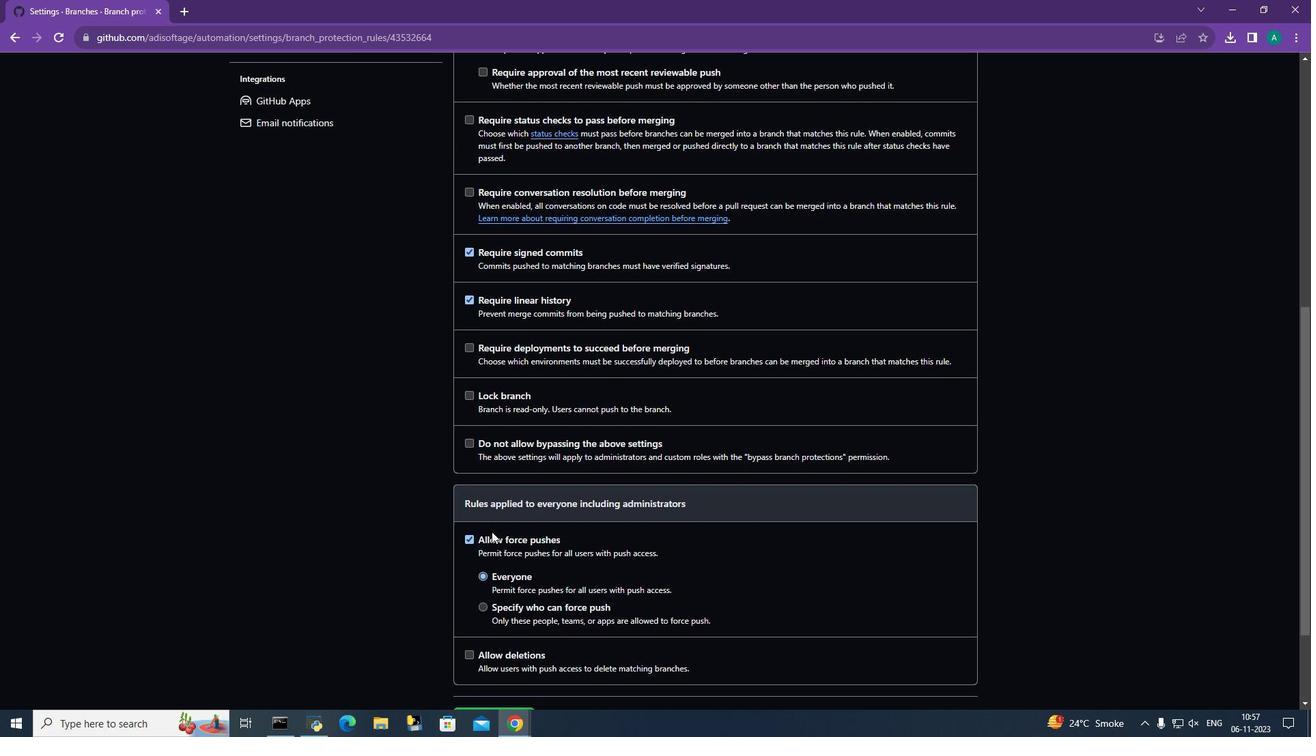 
Action: Mouse scrolled (491, 531) with delta (0, 0)
Screenshot: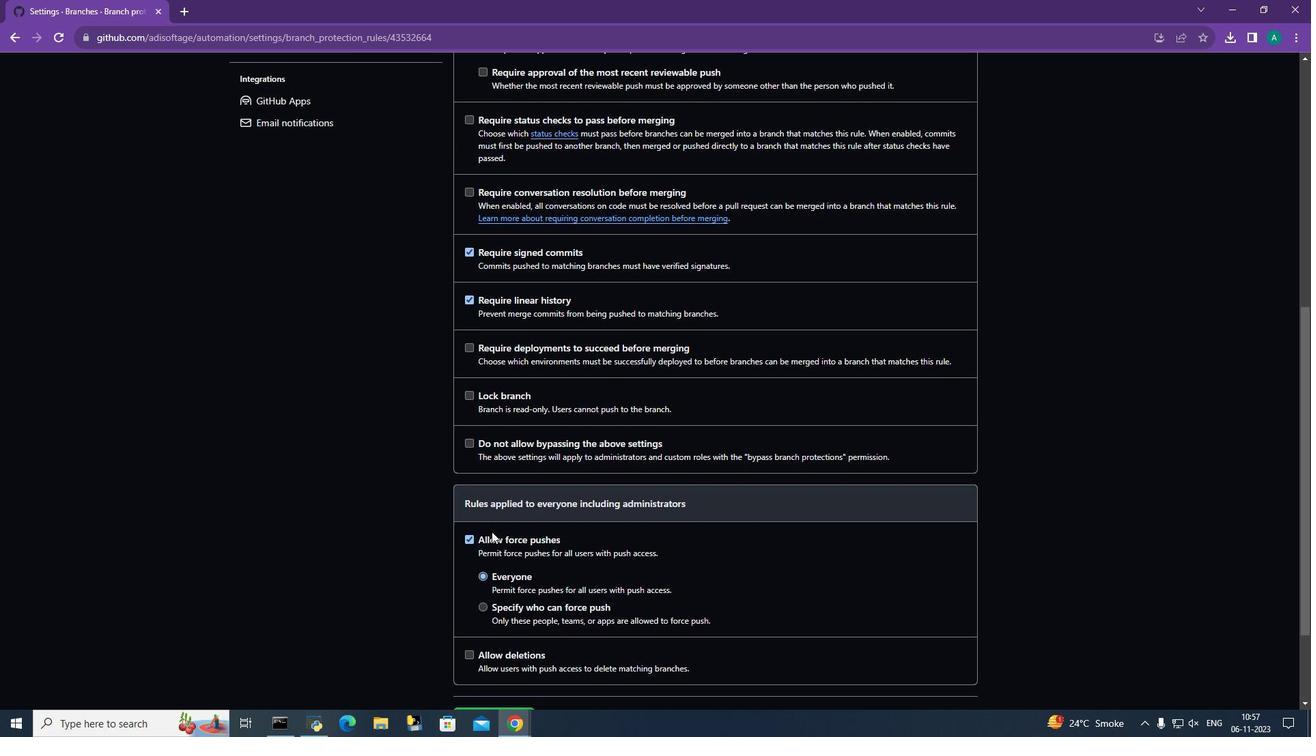 
Action: Mouse scrolled (491, 531) with delta (0, 0)
Screenshot: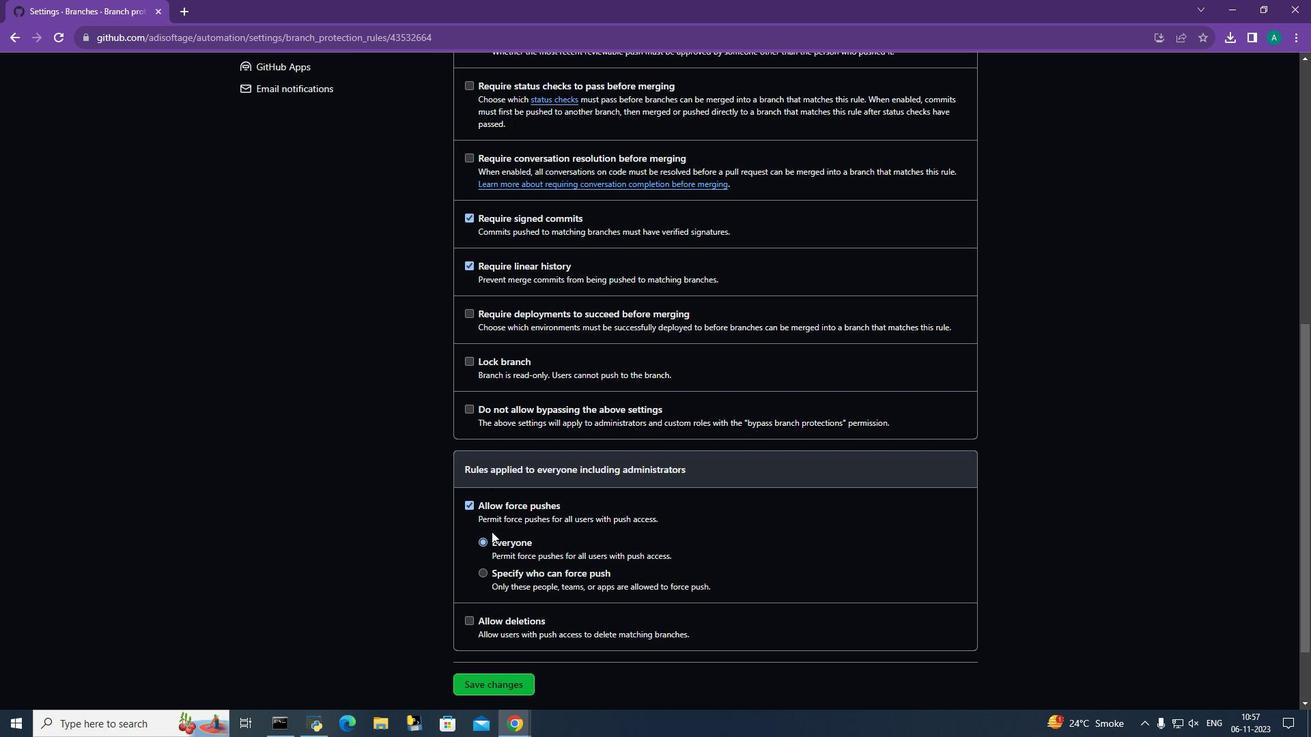 
Action: Mouse moved to (465, 415)
Screenshot: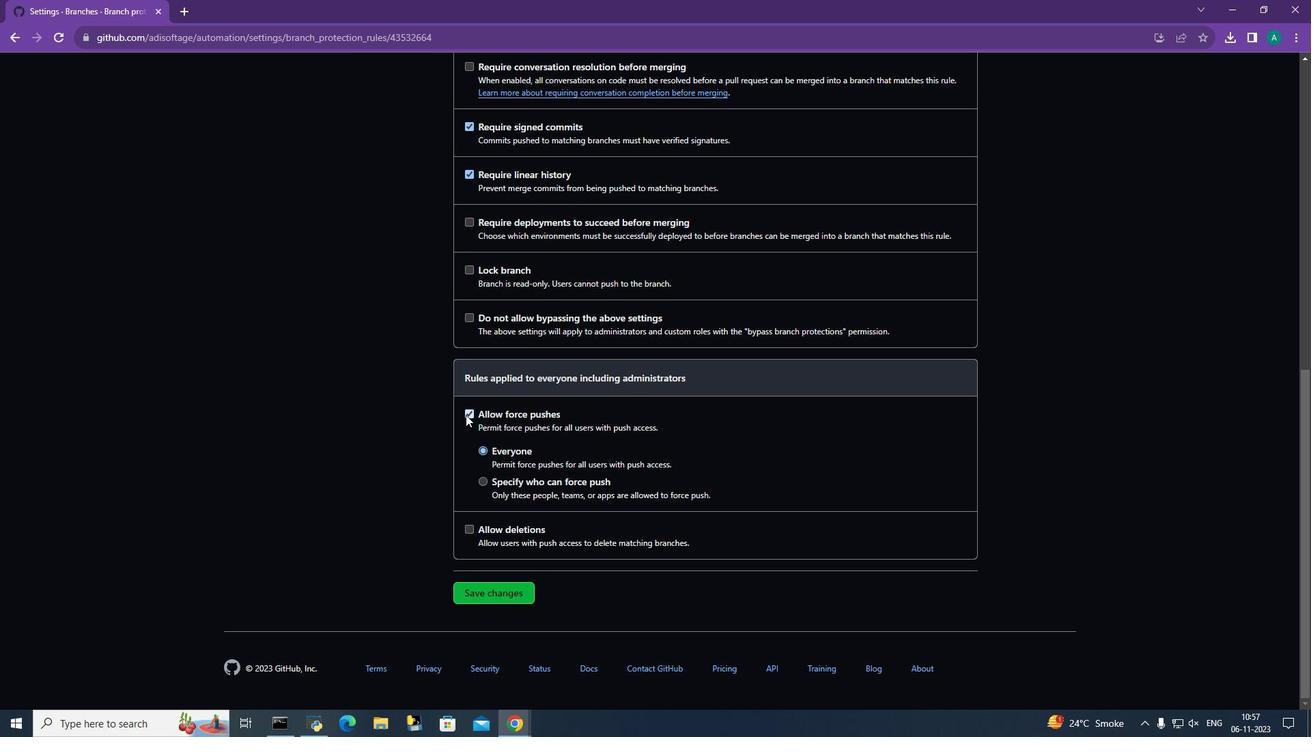 
Action: Mouse pressed left at (465, 415)
Screenshot: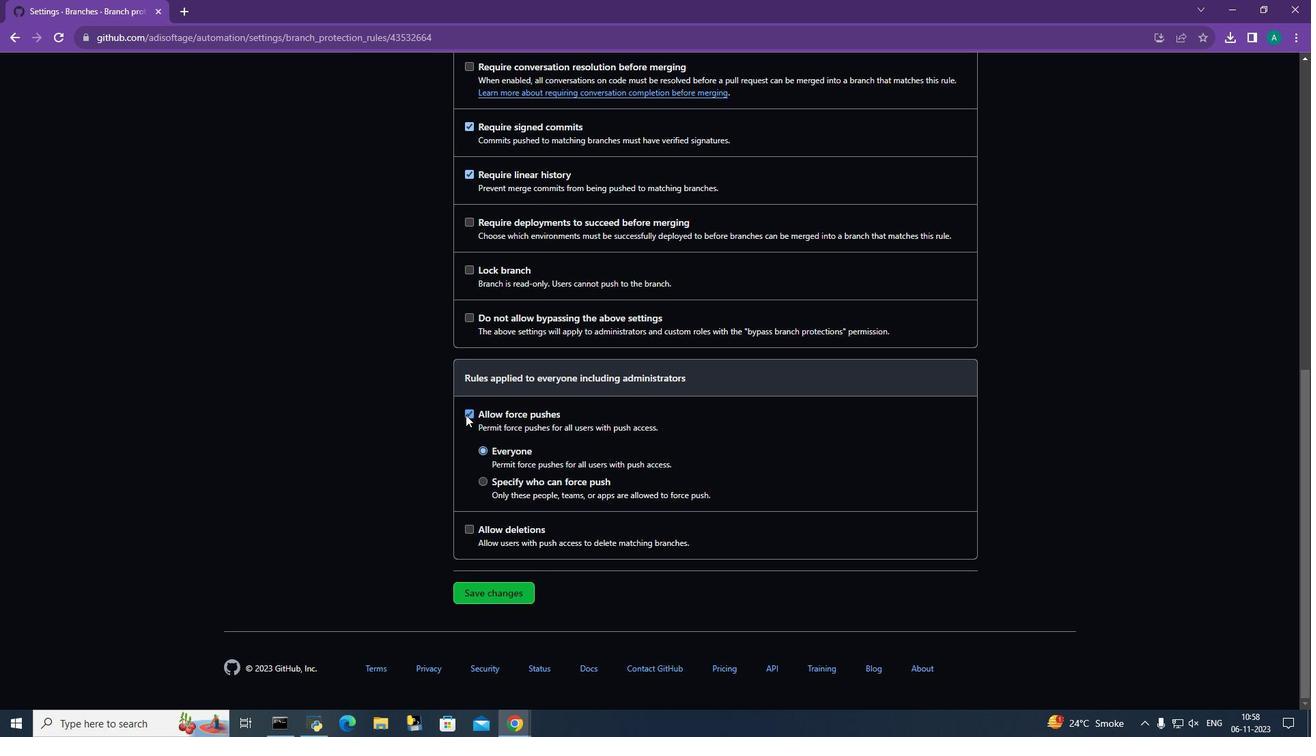 
Action: Mouse moved to (497, 605)
Screenshot: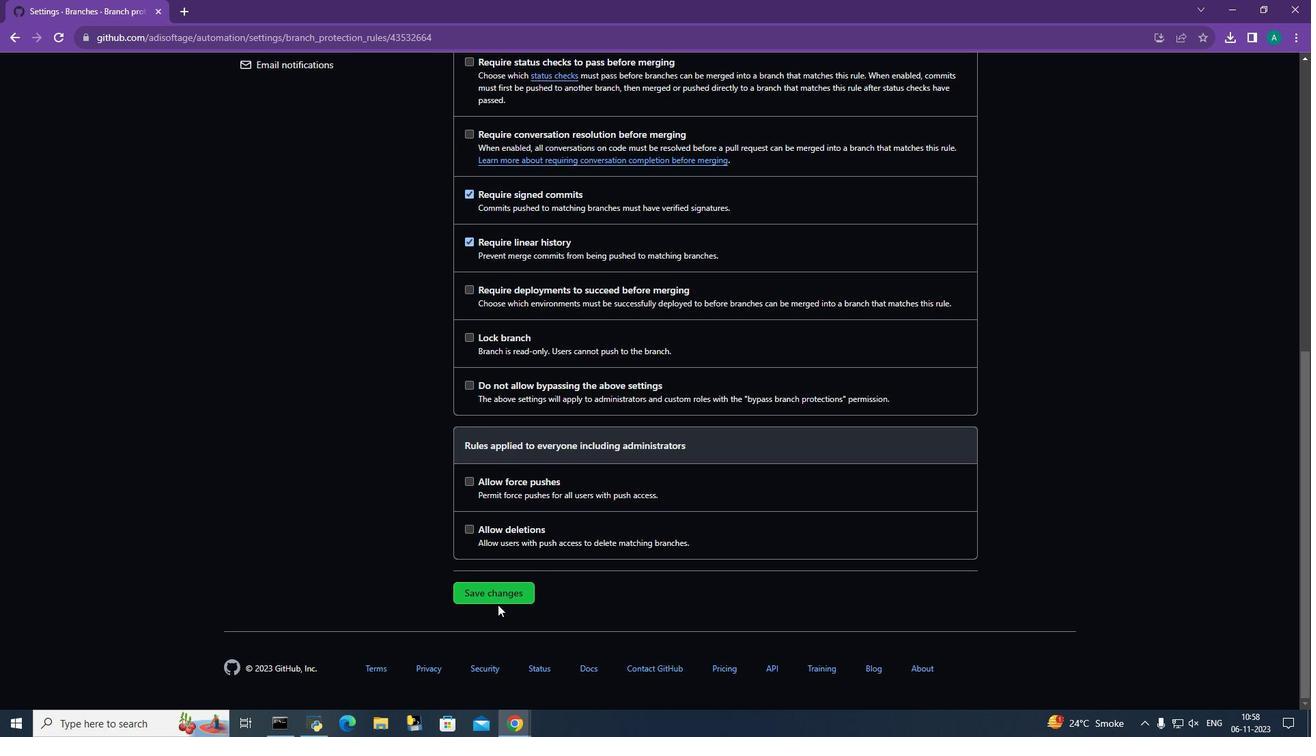 
Action: Mouse pressed left at (497, 605)
Screenshot: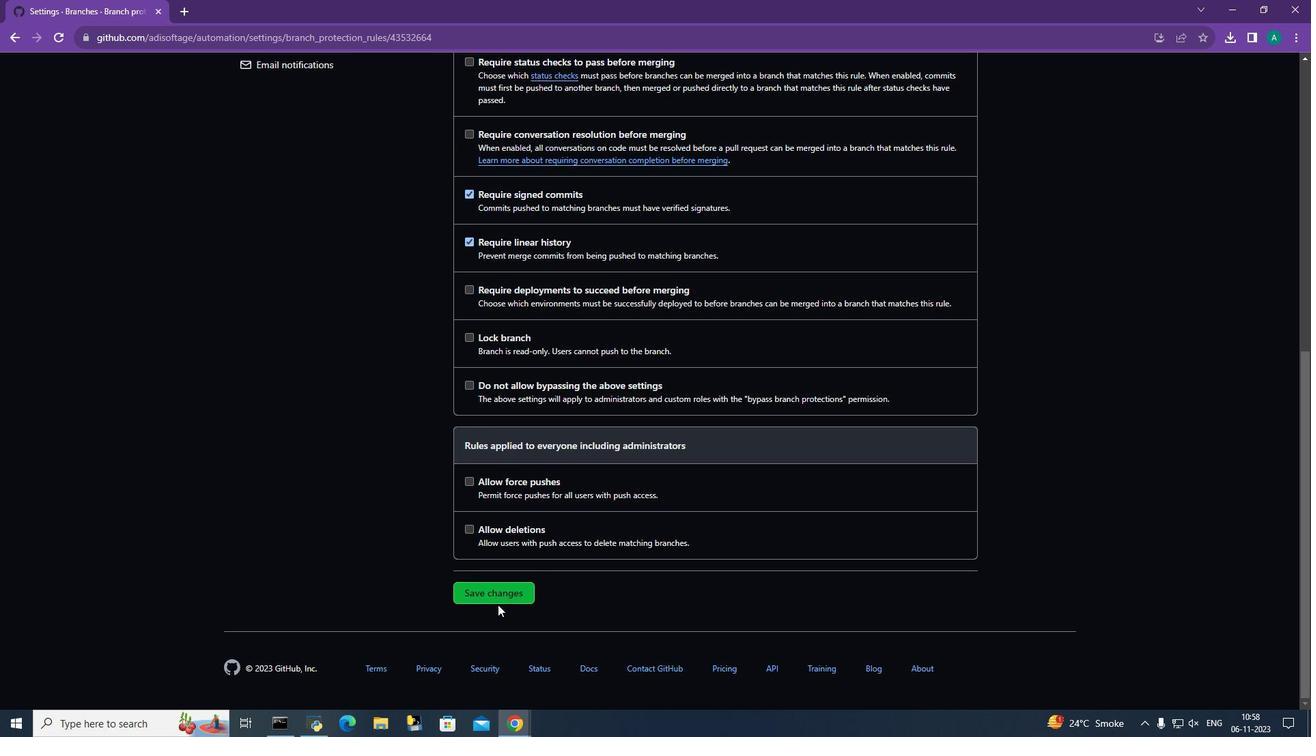 
Action: Mouse moved to (502, 600)
Screenshot: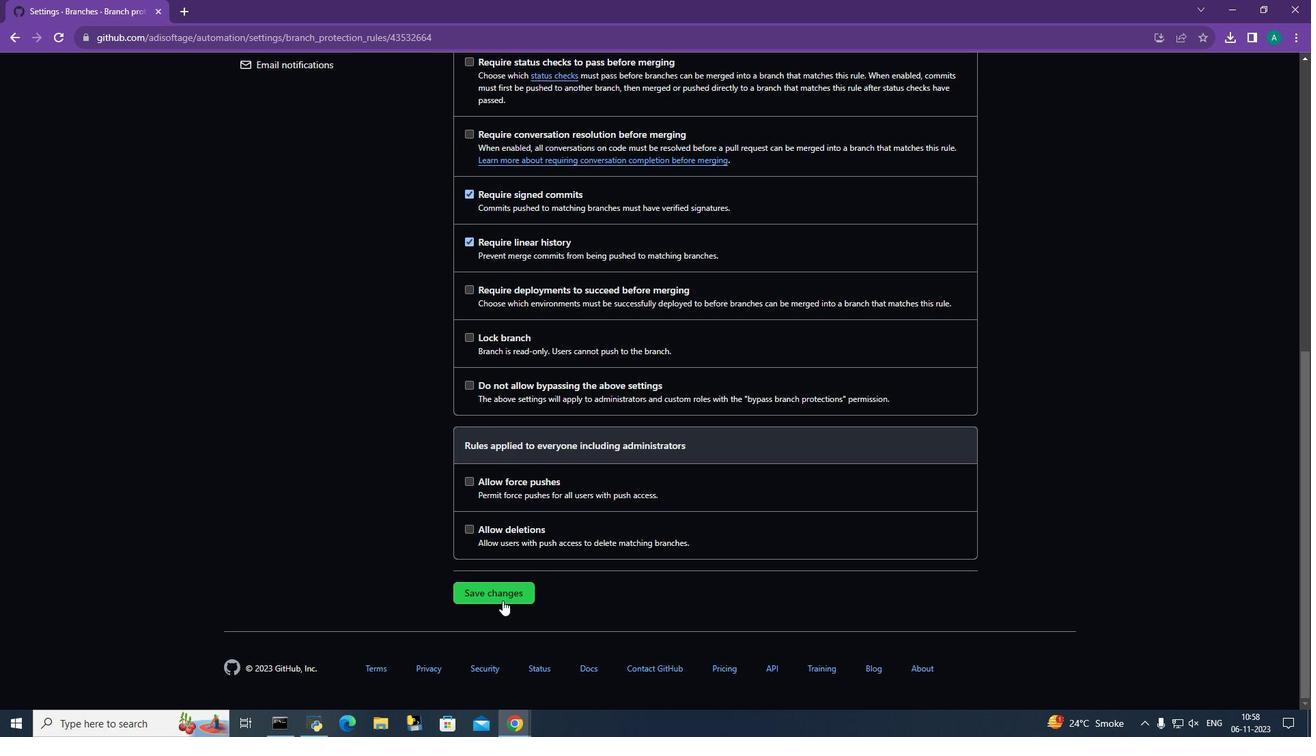 
Action: Mouse pressed left at (502, 600)
Screenshot: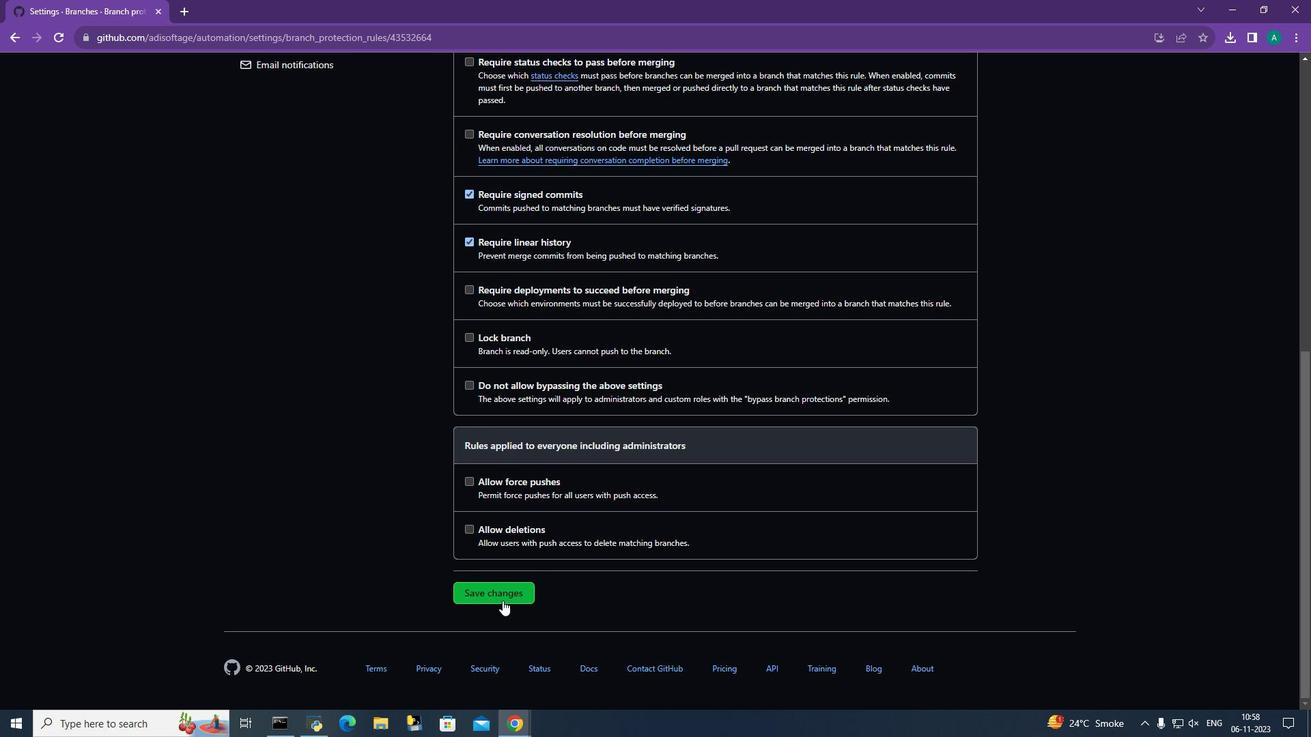 
Action: Mouse moved to (592, 431)
Screenshot: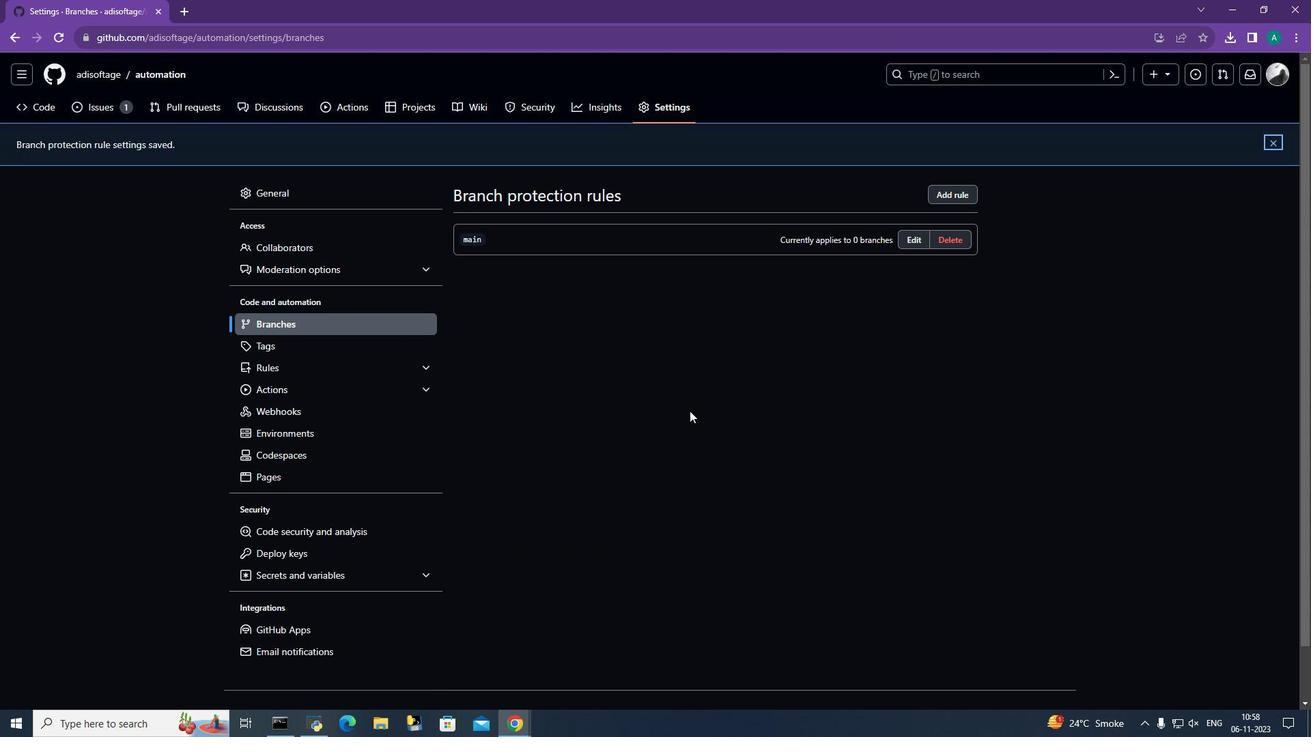 
